Task: Open a blank sheet, save the file as Music.rtf and add heading 'Music',with the parapraph 'Music is a universal language that transcends boundaries and touches our souls. It has the power to evoke emotions, bring people together, and inspire creativity. From soothing melodies to energetic beats, music accompanies us through various moods and moments in life. It can express joy, sadness, love, and every human emotion in between. Whether listening, playing an instrument, or singing, music enriches our lives, providing solace, entertainment, and a means of self-expression. It is a timeless art form that connects us, unites cultures, and creates a soundtrack for our shared human experiences.' Apply Font Style in paragraph lexend and font size 14. Apply font style in  Heading 'Courier New' and font size 24 Change heading alignment to  Center and paragraph alignment to  Left
Action: Mouse moved to (230, 183)
Screenshot: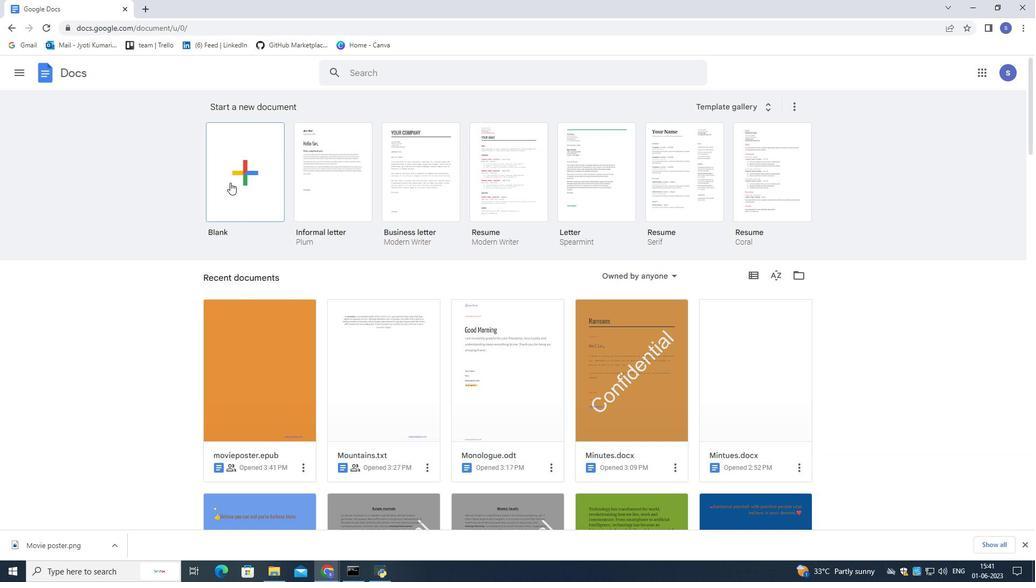 
Action: Mouse pressed left at (230, 183)
Screenshot: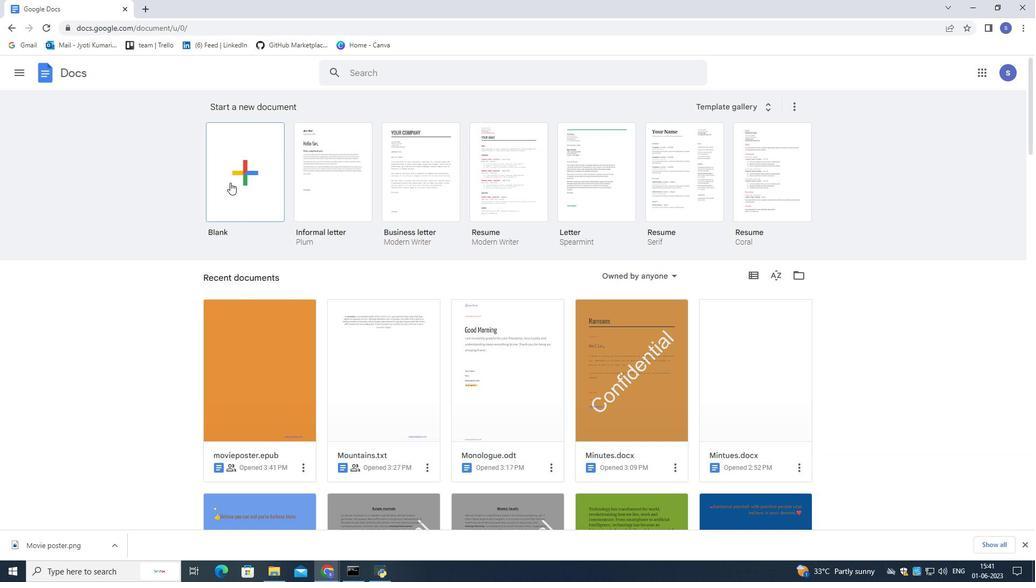 
Action: Mouse moved to (230, 183)
Screenshot: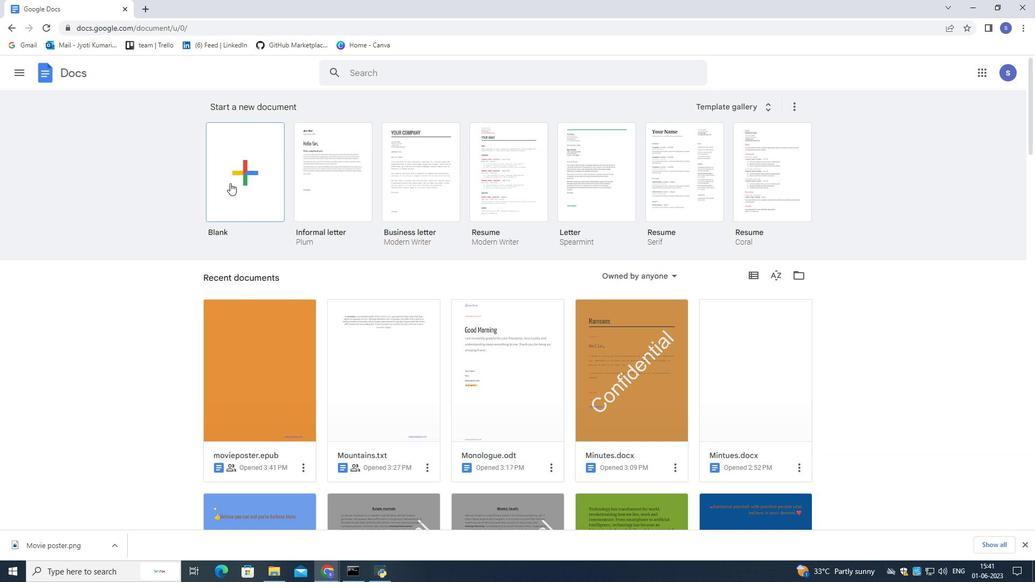 
Action: Mouse pressed left at (230, 183)
Screenshot: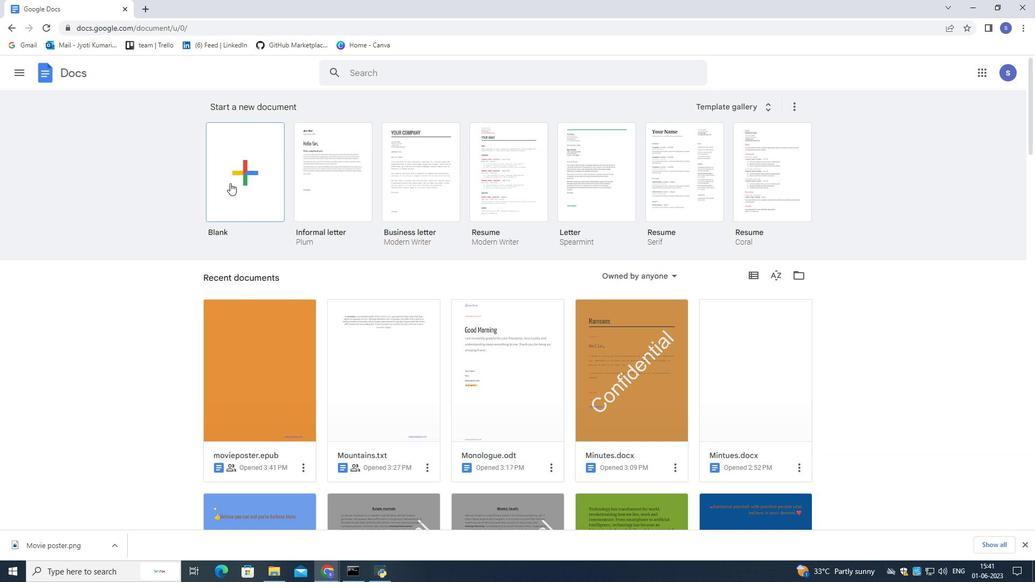 
Action: Mouse moved to (113, 69)
Screenshot: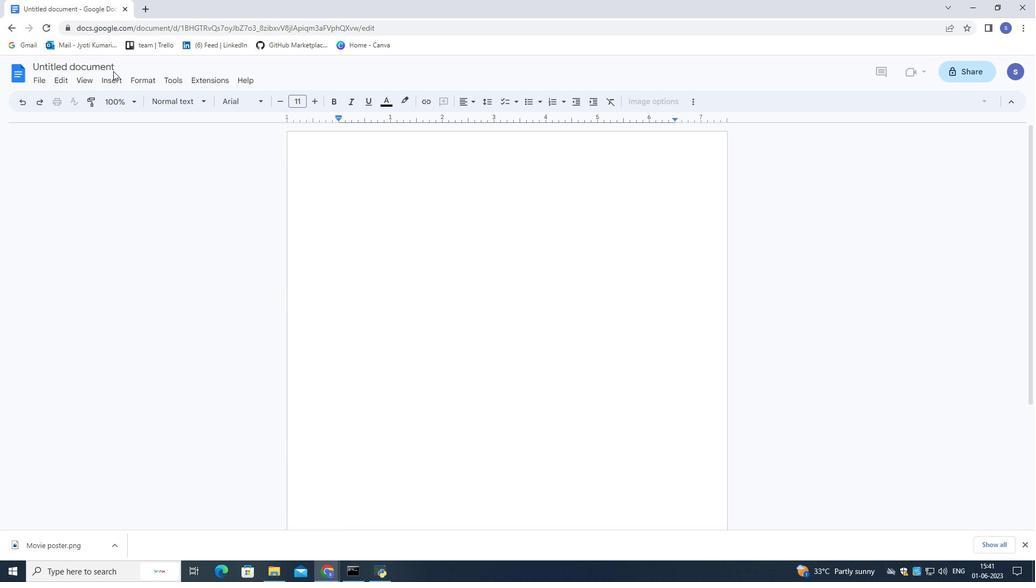 
Action: Mouse pressed left at (113, 69)
Screenshot: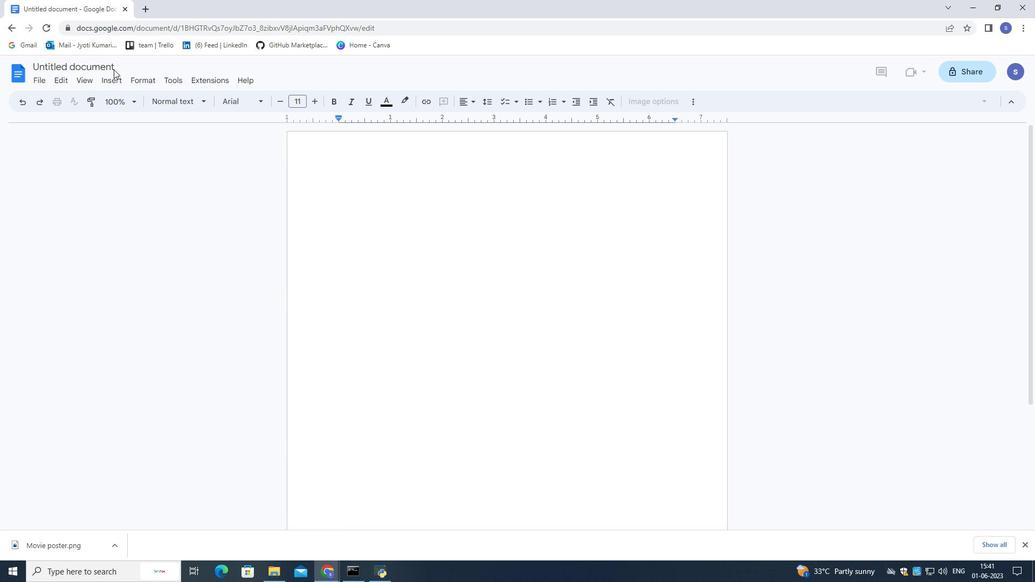 
Action: Mouse moved to (116, 66)
Screenshot: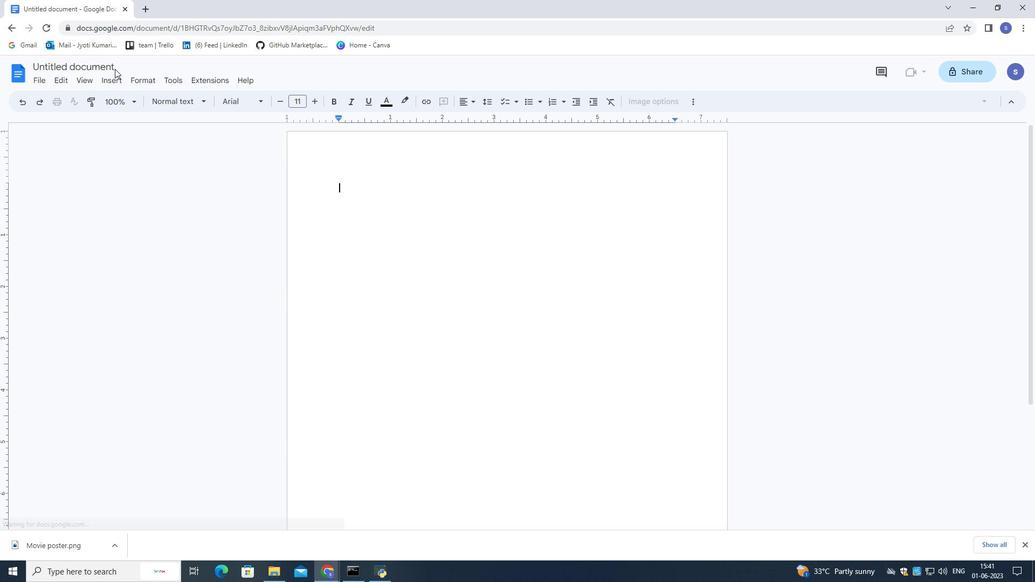 
Action: Mouse pressed left at (116, 66)
Screenshot: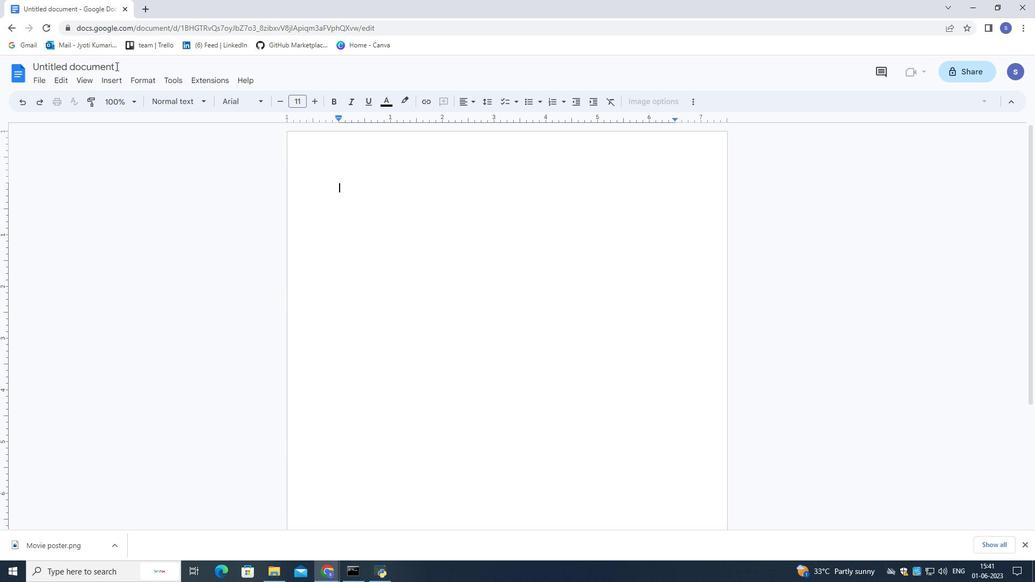 
Action: Mouse moved to (114, 63)
Screenshot: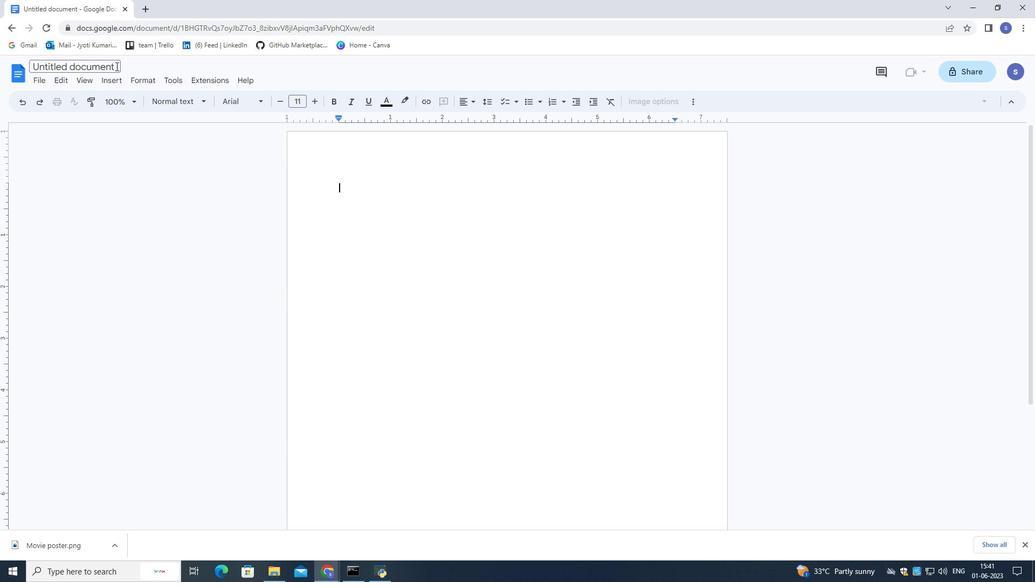 
Action: Mouse pressed left at (114, 63)
Screenshot: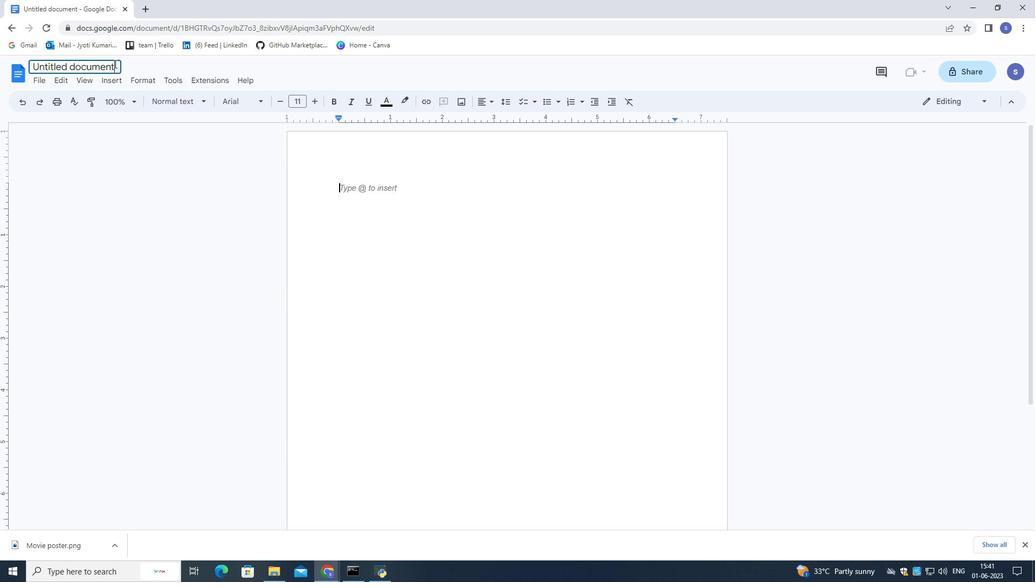 
Action: Mouse pressed left at (114, 63)
Screenshot: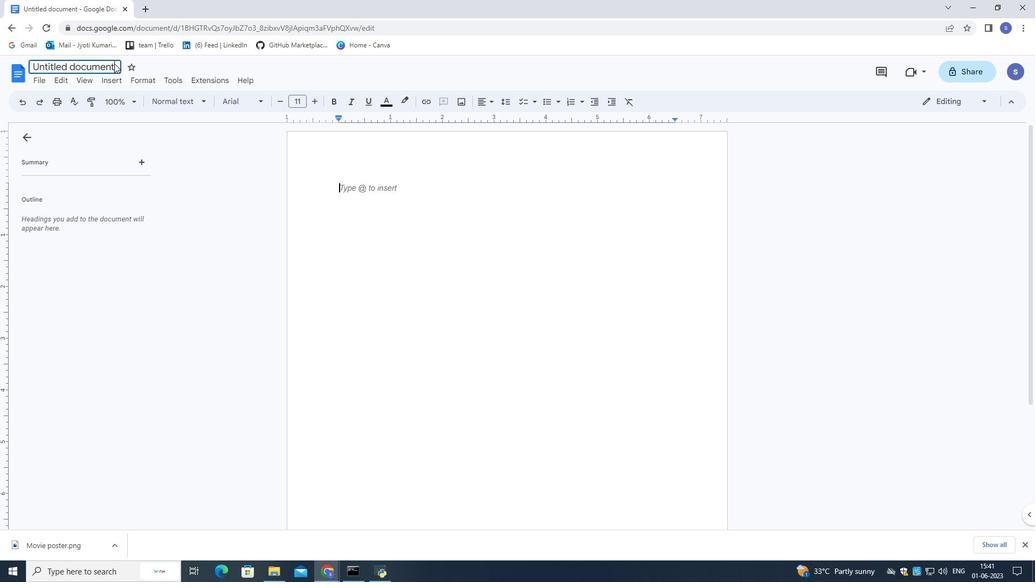 
Action: Mouse moved to (113, 63)
Screenshot: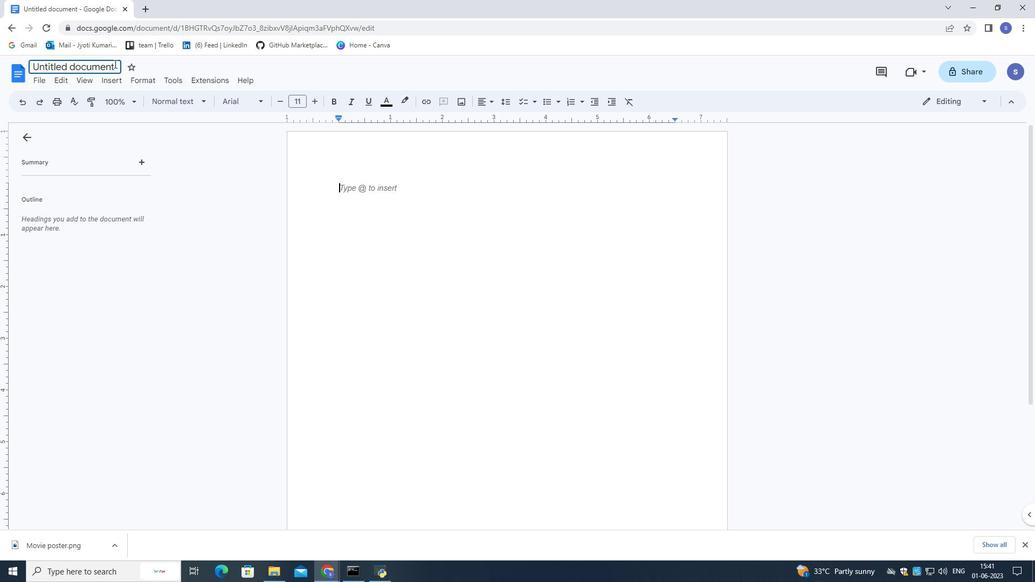 
Action: Mouse pressed left at (113, 63)
Screenshot: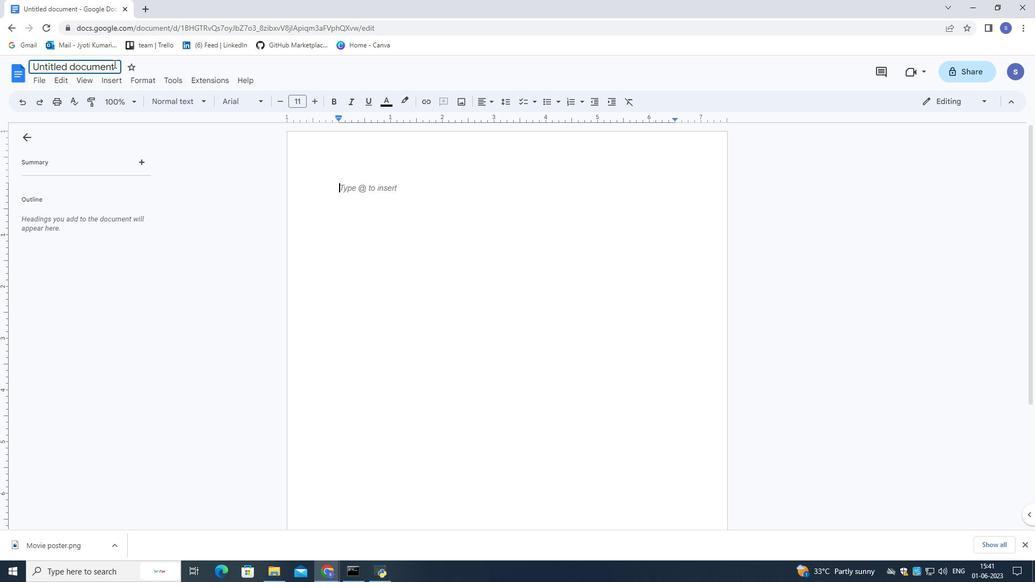 
Action: Mouse pressed left at (113, 63)
Screenshot: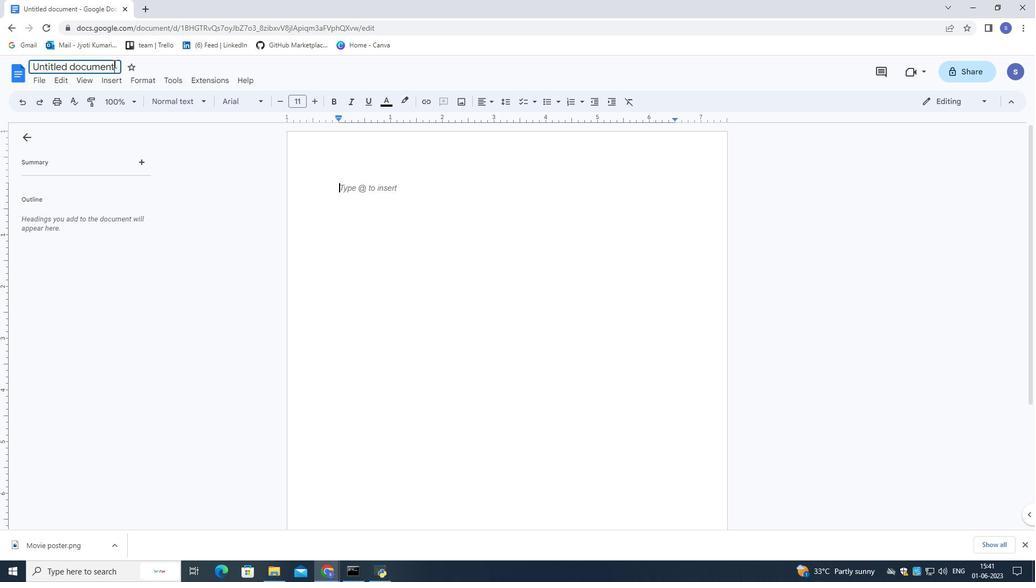 
Action: Mouse pressed left at (113, 63)
Screenshot: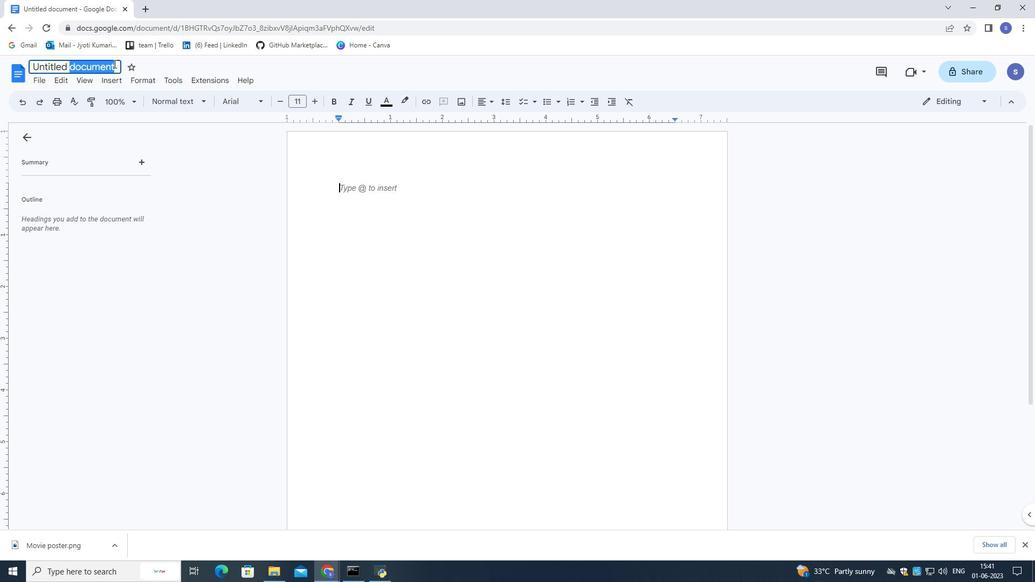 
Action: Mouse pressed left at (113, 63)
Screenshot: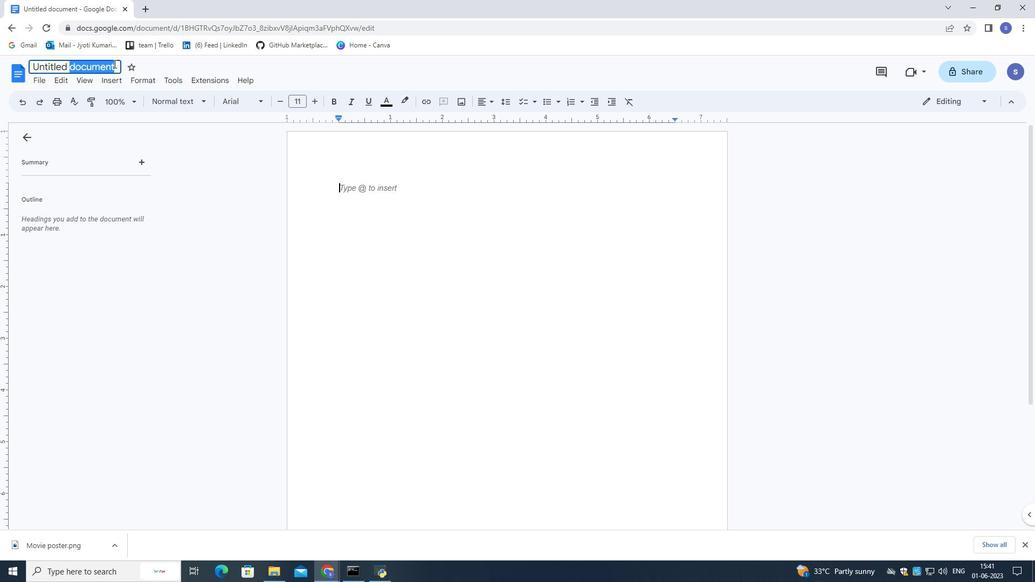 
Action: Mouse moved to (113, 65)
Screenshot: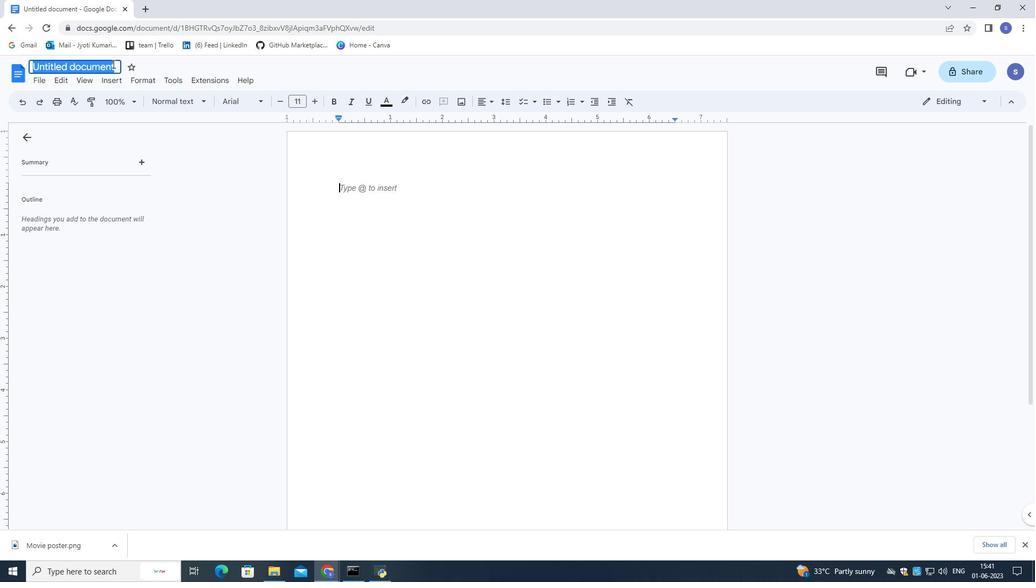
Action: Key pressed <Key.shift>Music.
Screenshot: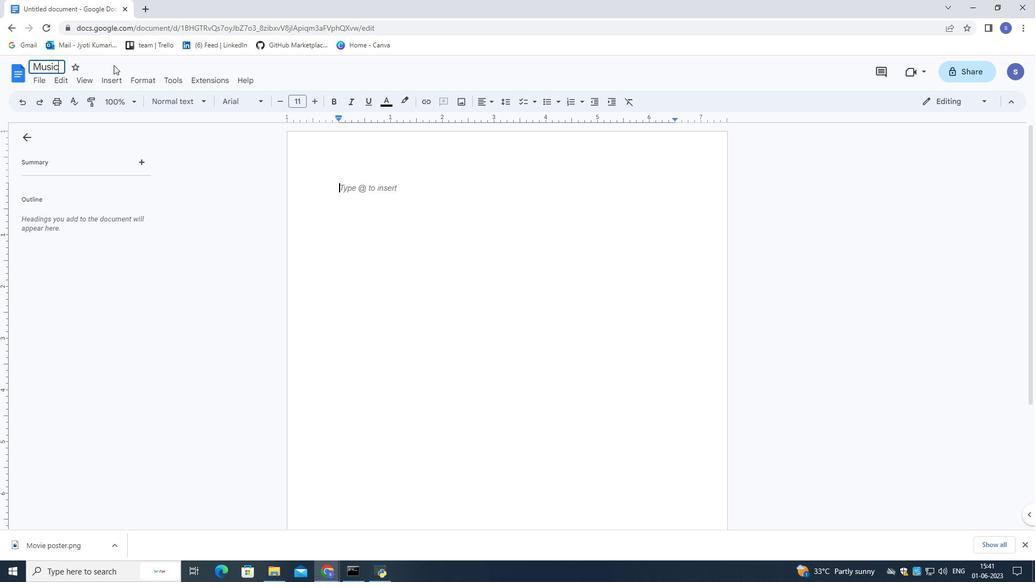 
Action: Mouse moved to (1018, 570)
Screenshot: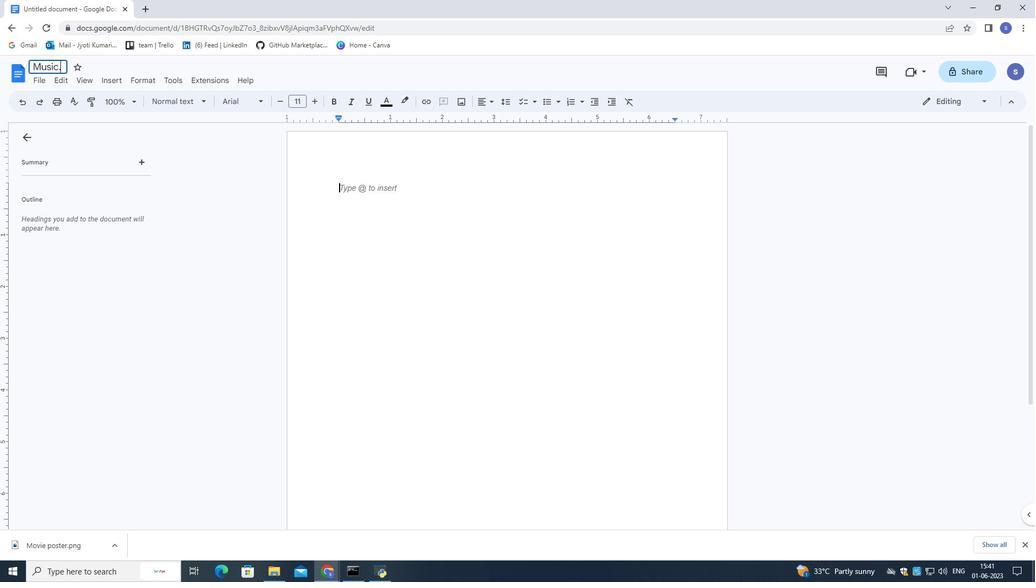 
Action: Key pressed rtf<Key.enter>
Screenshot: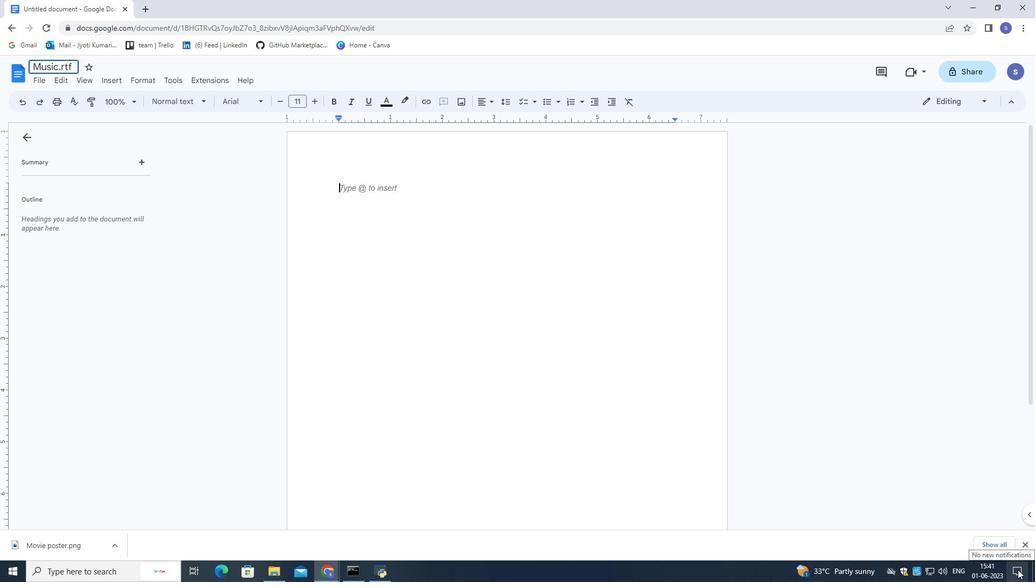 
Action: Mouse moved to (427, 227)
Screenshot: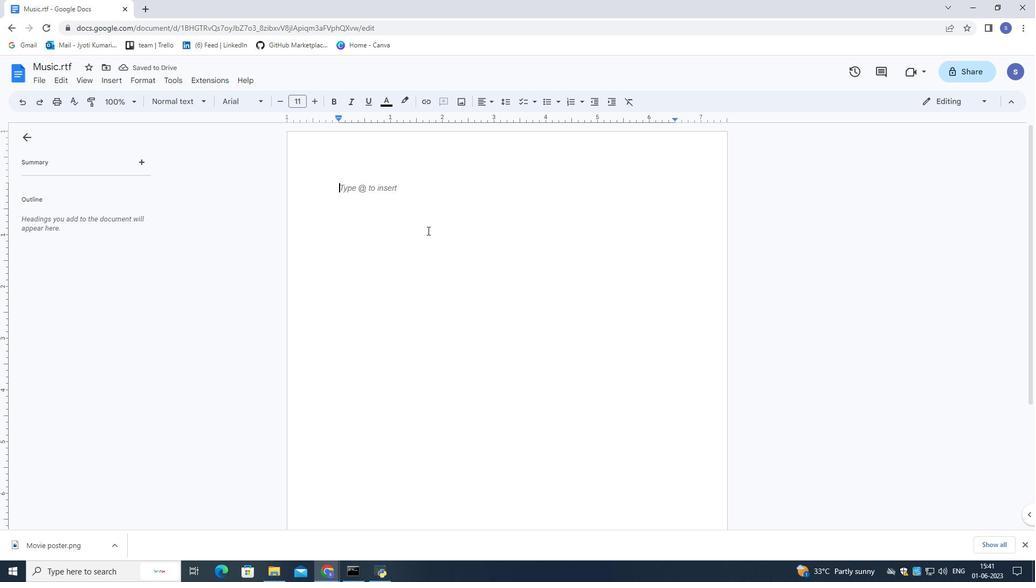 
Action: Mouse pressed left at (427, 227)
Screenshot: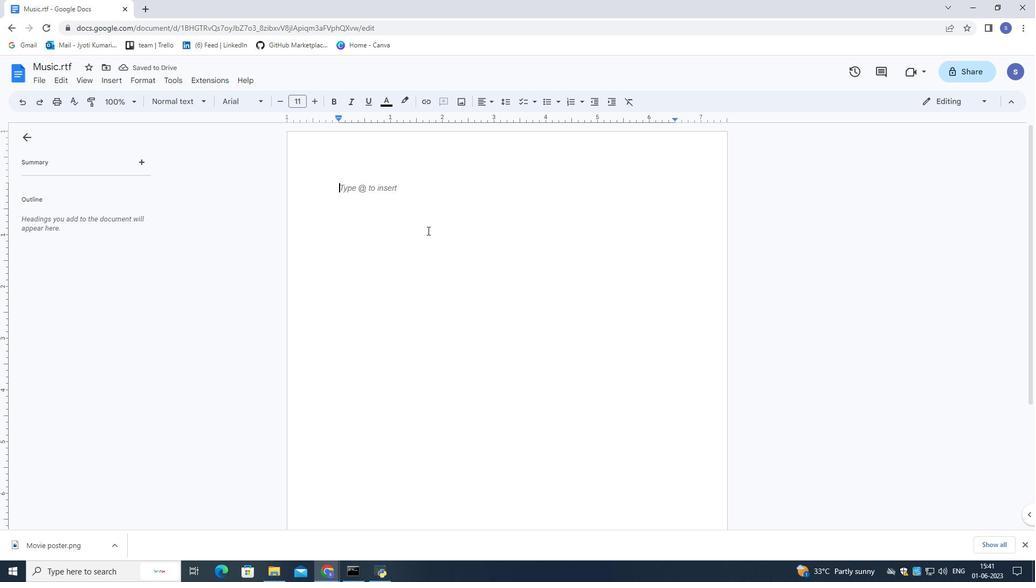 
Action: Mouse moved to (425, 229)
Screenshot: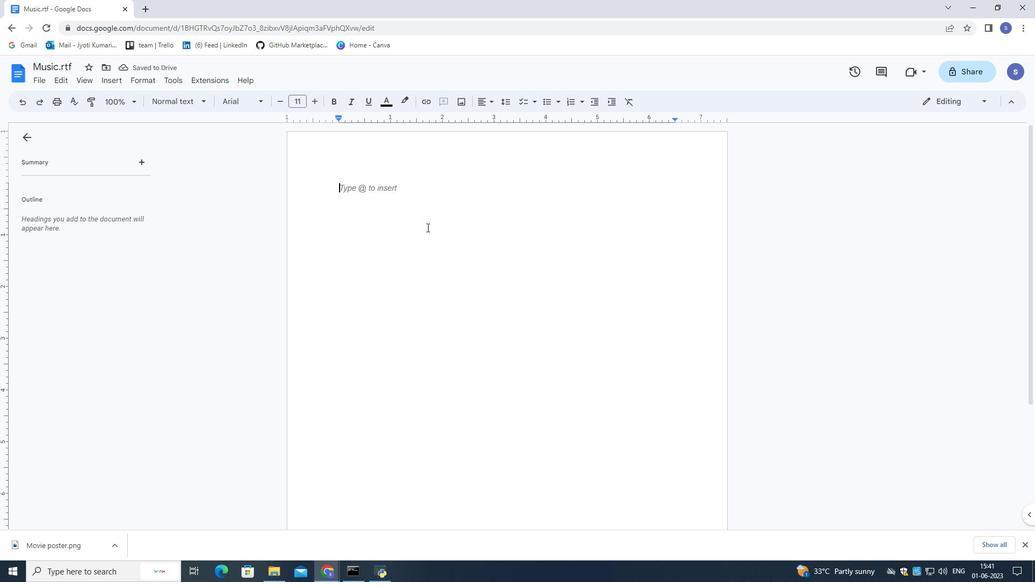 
Action: Key pressed <Key.shift>Music<Key.enter><Key.enter><Key.shift>Music<Key.space>is<Key.space>a<Key.space>
Screenshot: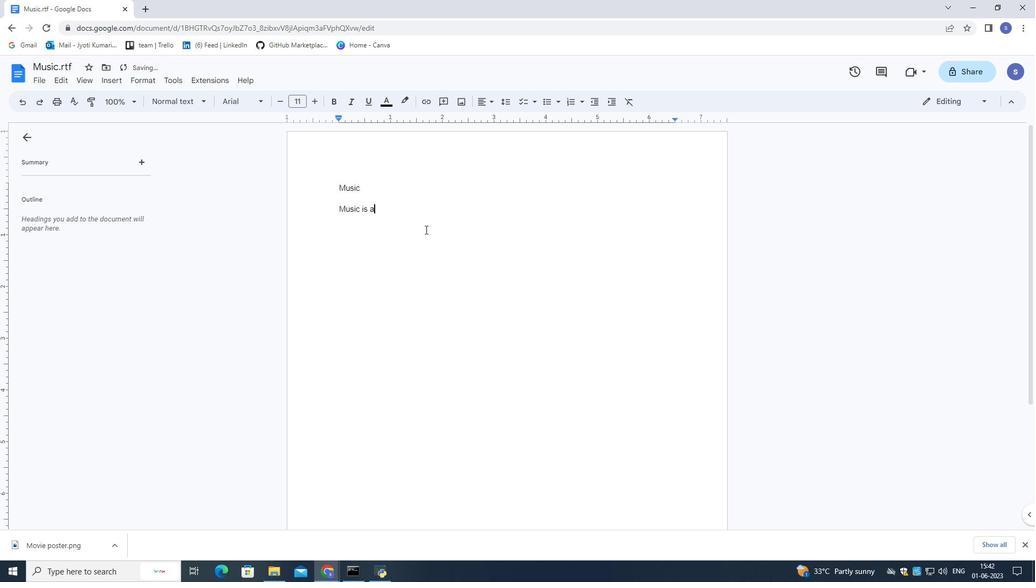 
Action: Mouse moved to (1035, 8)
Screenshot: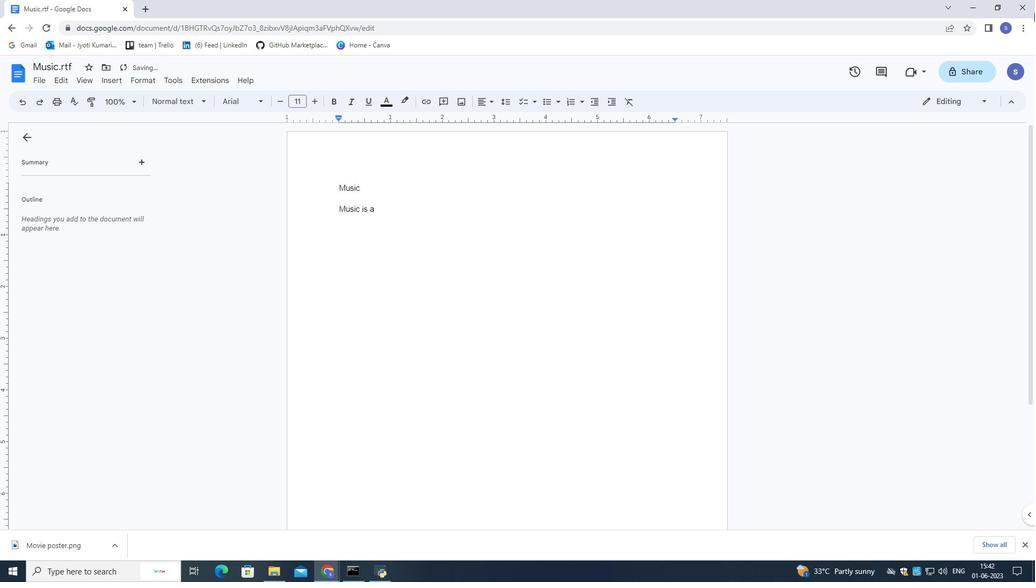 
Action: Key pressed universal<Key.space>lanhuage<Key.space>that<Key.space>transcends<Key.space>boundaries<Key.space>
Screenshot: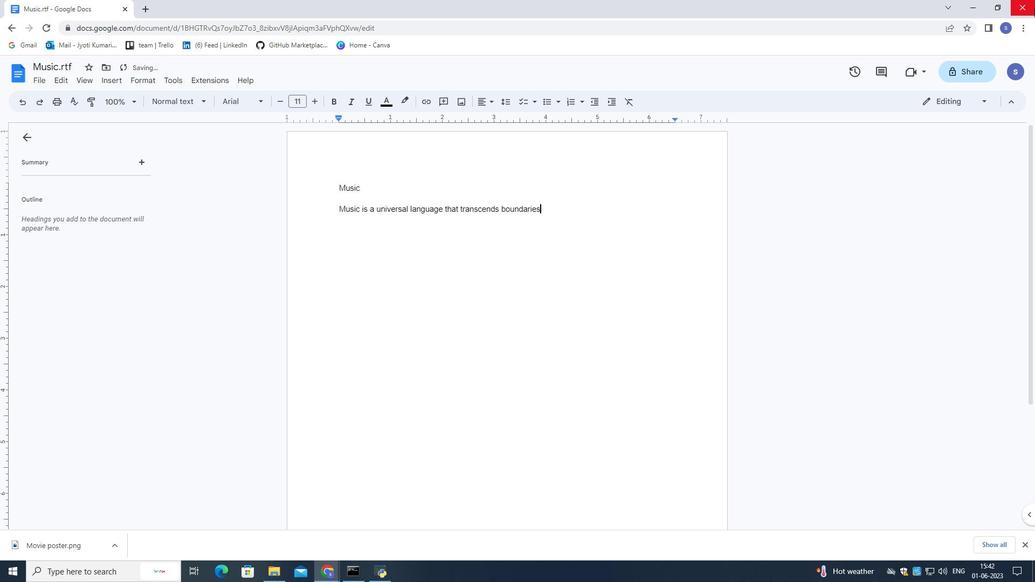 
Action: Mouse moved to (1035, 8)
Screenshot: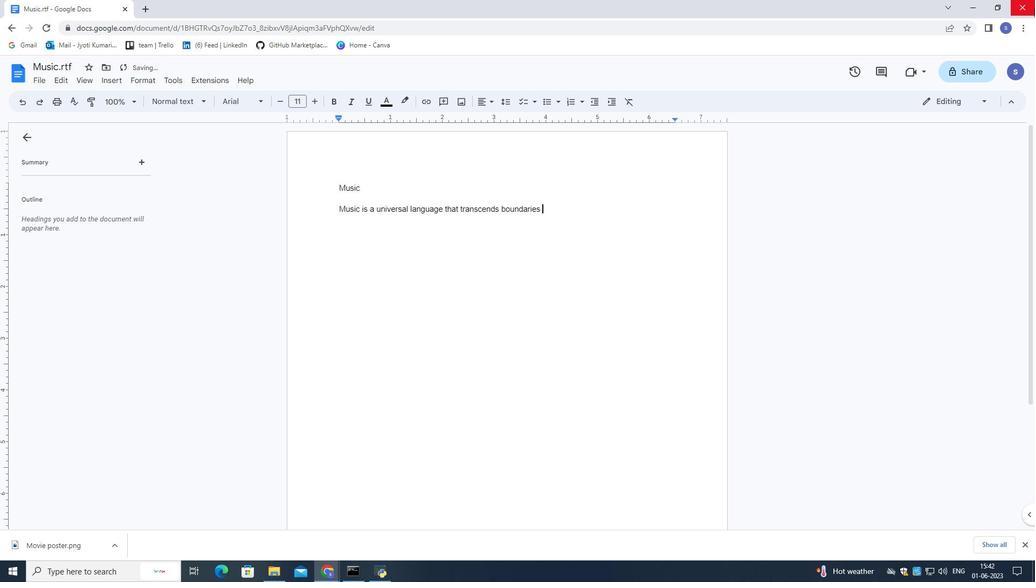 
Action: Key pressed and<Key.space>touches<Key.space>our<Key.space>souls.<Key.space><Key.shift>It<Key.space>has<Key.space>the<Key.space>power<Key.space>
Screenshot: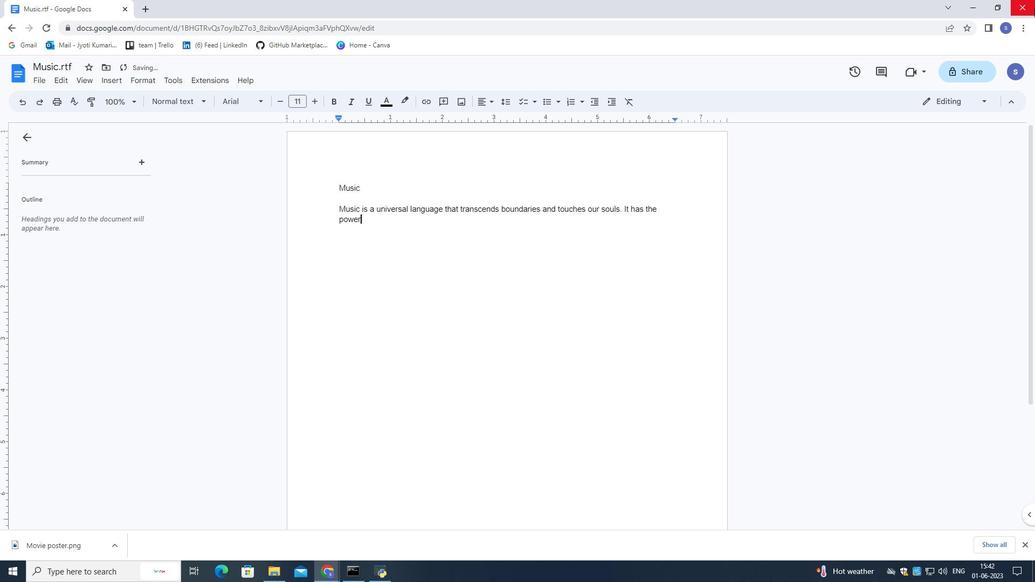 
Action: Mouse moved to (1035, 8)
Screenshot: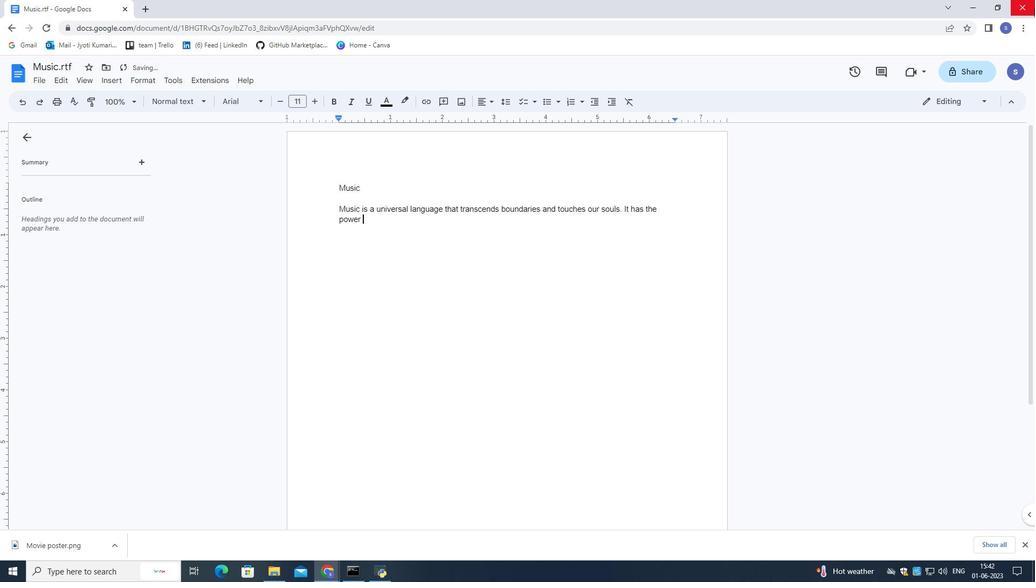 
Action: Key pressed t
Screenshot: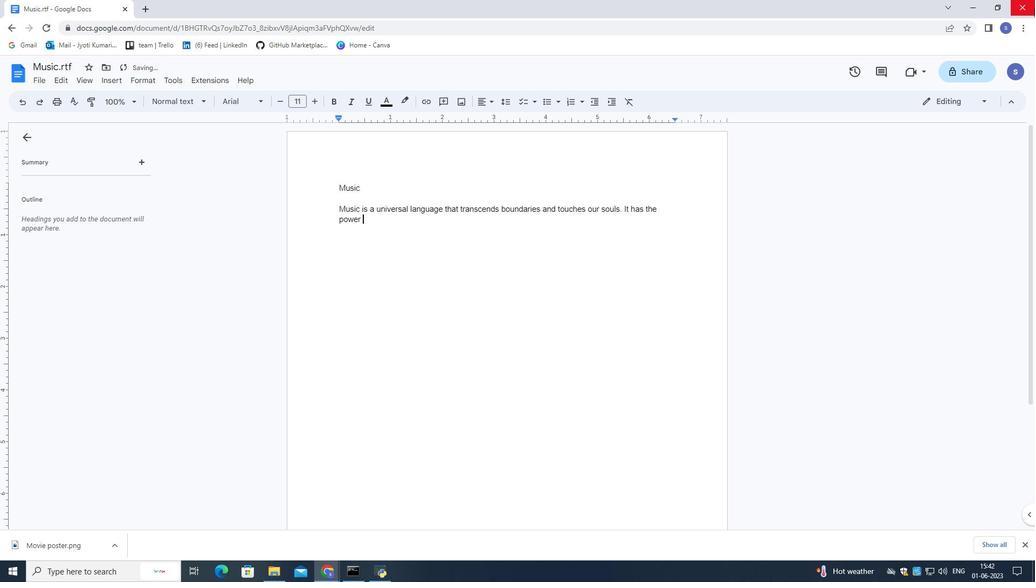 
Action: Mouse moved to (1035, 6)
Screenshot: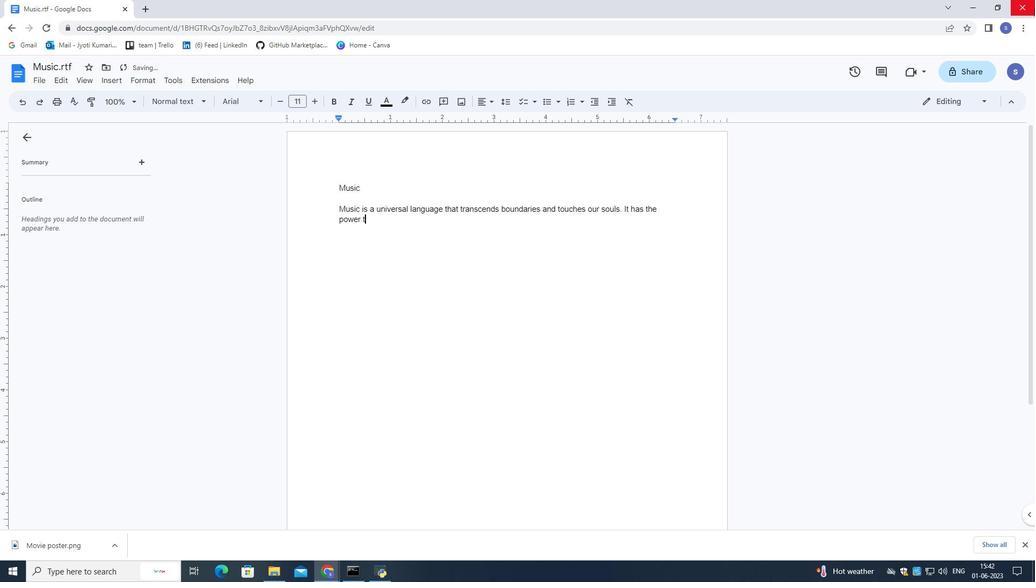 
Action: Key pressed o<Key.space>evoke<Key.space>emotional<Key.space>,<Key.space>brimh<Key.backspace><Key.backspace>ng<Key.space>
Screenshot: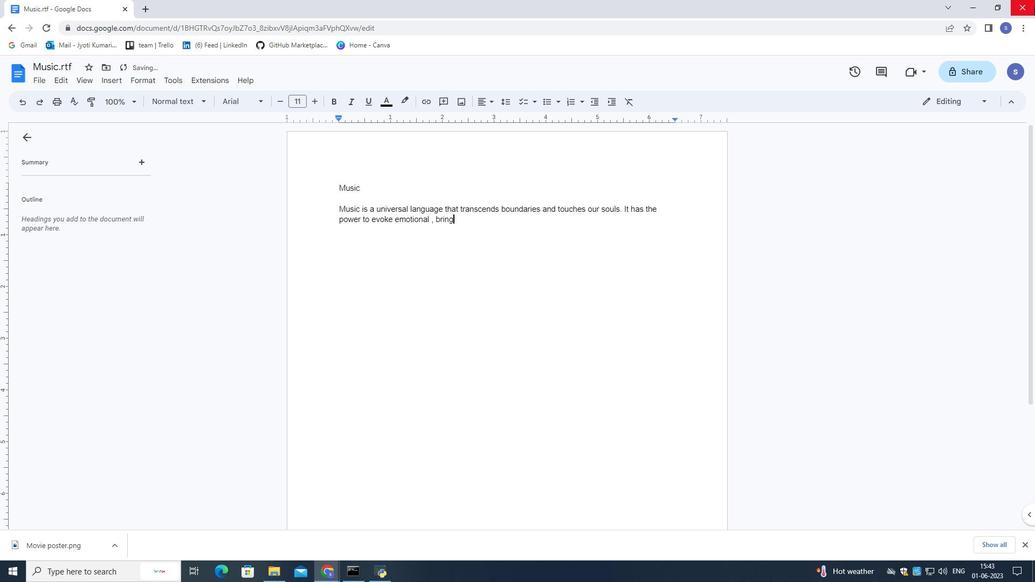 
Action: Mouse moved to (1035, 288)
Screenshot: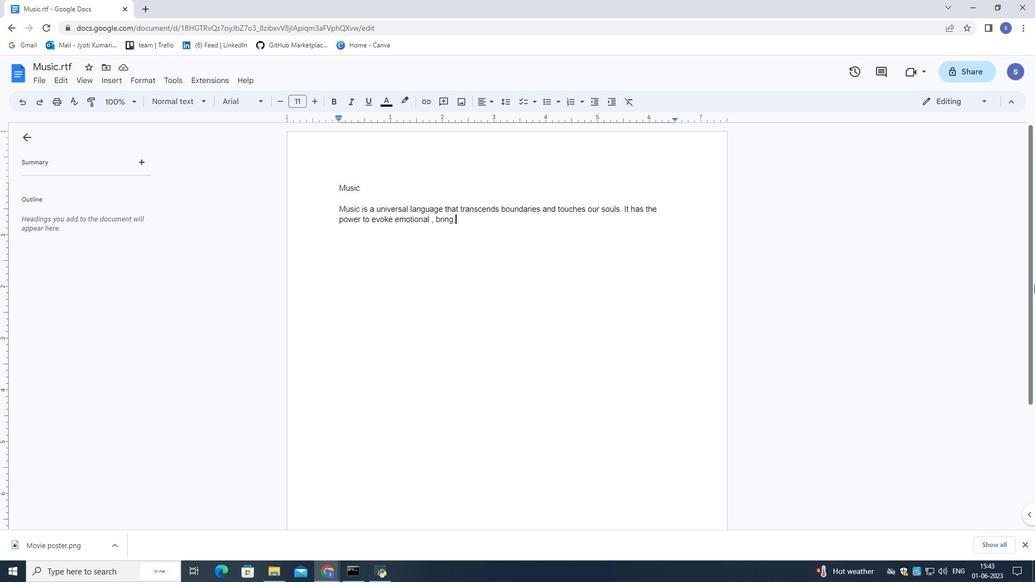 
Action: Key pressed people<Key.space>together
Screenshot: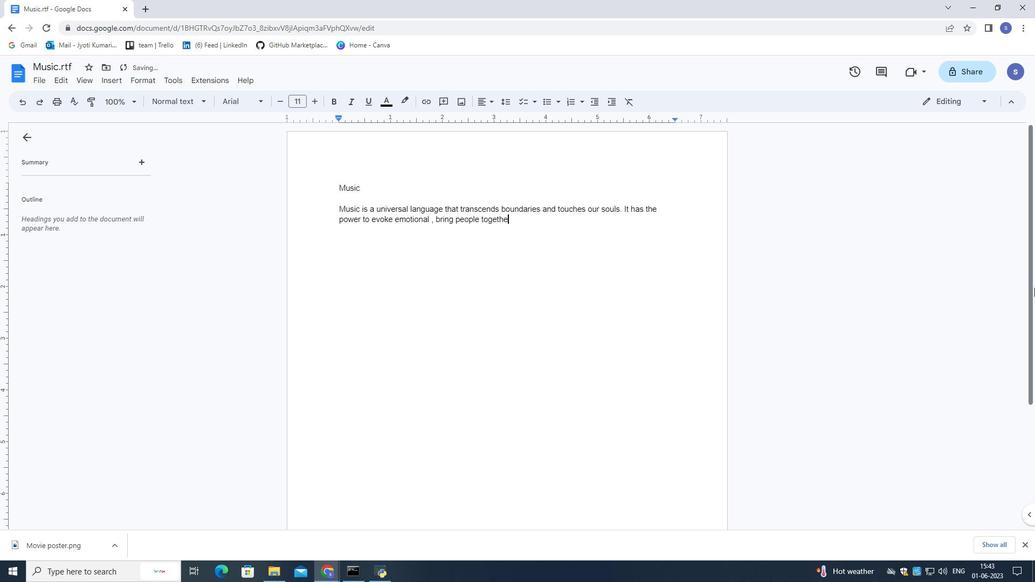
Action: Mouse moved to (1002, 578)
Screenshot: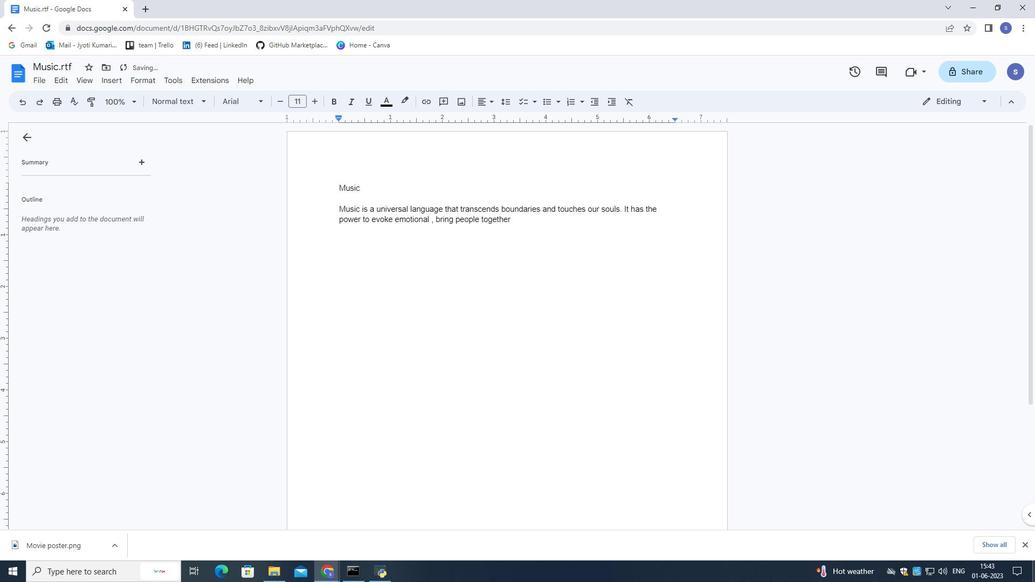 
Action: Key pressed ,<Key.space>and<Key.space>inspire<Key.space>creativity.<Key.space>from<Key.space>soothing<Key.space>melodies<Key.space>to<Key.space>energetic<Key.space>beats,<Key.space>music<Key.space>accompanies<Key.space>us<Key.space>through<Key.space>various<Key.space>moods<Key.space>and<Key.space>moments<Key.space>in<Key.space>life.<Key.space><Key.shift>it<Key.space>can<Key.space>express<Key.space>joy,<Key.space>sadness<Key.space>,<Key.space>love,<Key.space>and<Key.space>energy<Key.space>human<Key.space>emotion<Key.space>in<Key.space>between<Key.space>whether<Key.space>listening.<Key.space>playing<Key.space>an<Key.space>
Screenshot: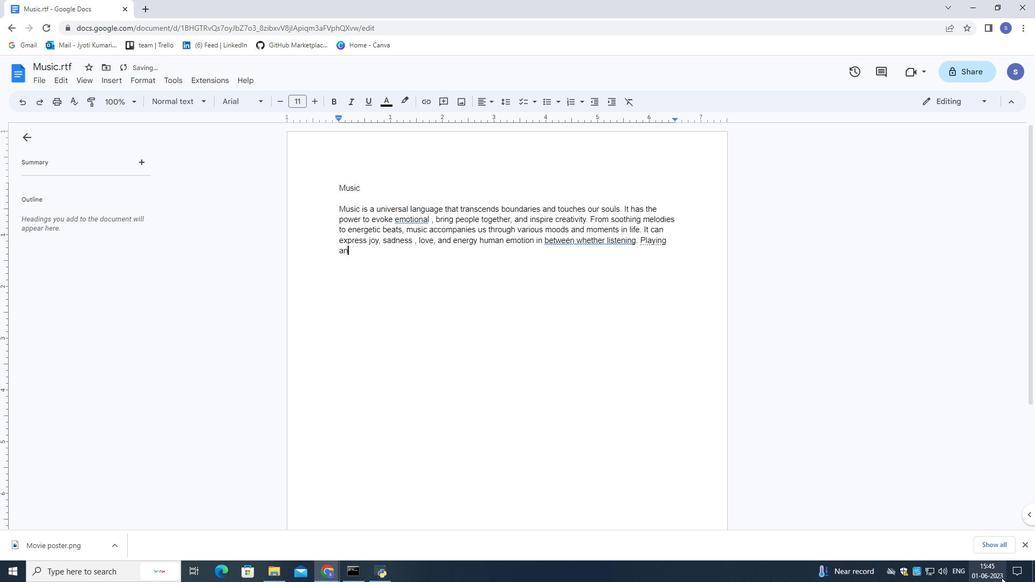 
Action: Mouse moved to (959, 564)
Screenshot: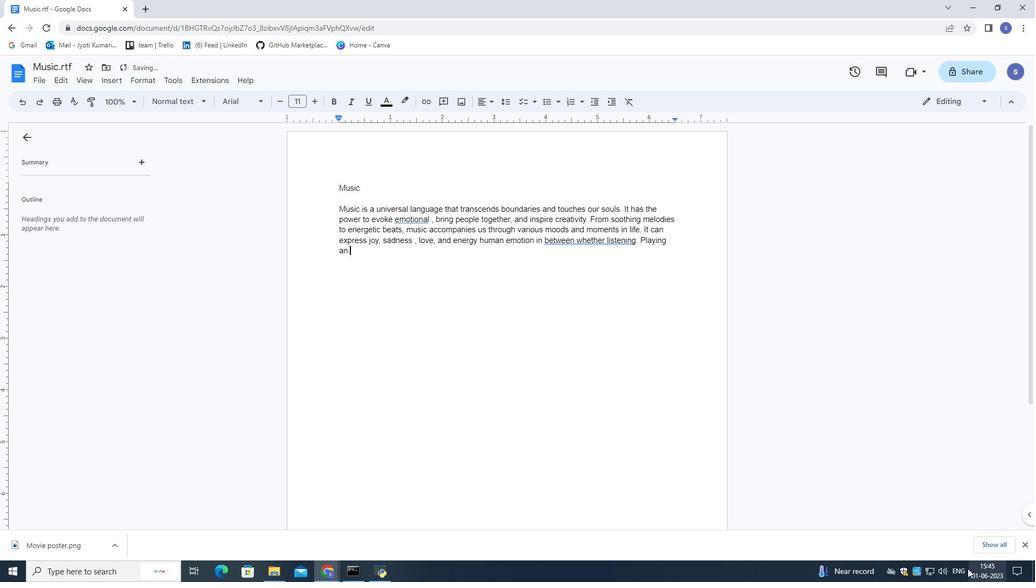 
Action: Key pressed i
Screenshot: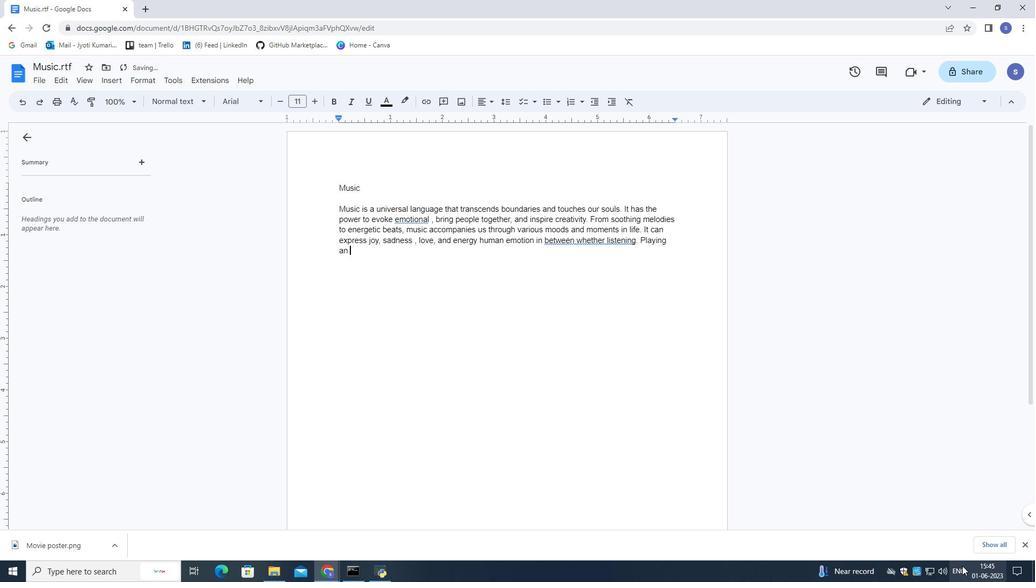 
Action: Mouse moved to (955, 563)
Screenshot: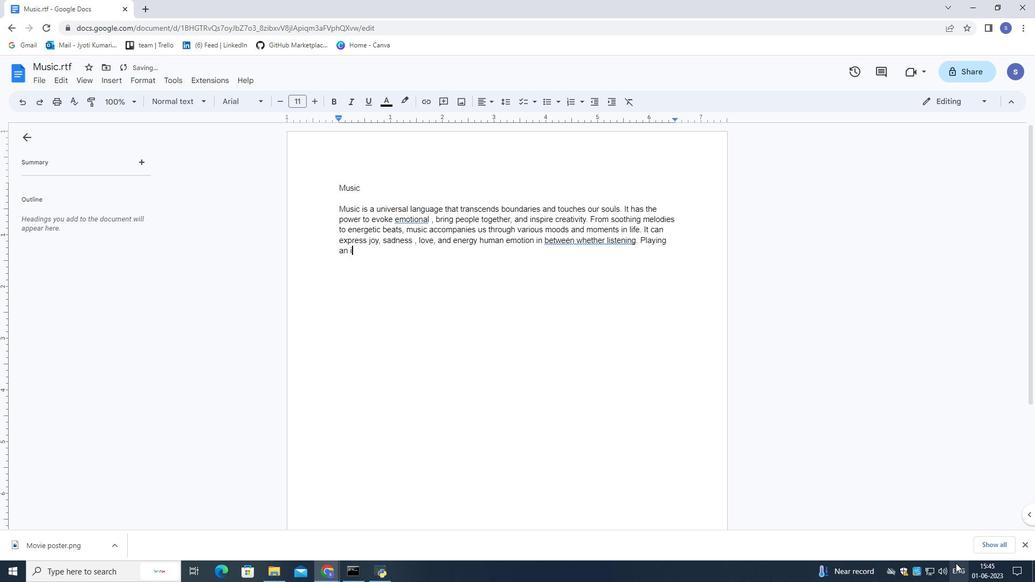 
Action: Key pressed nstrument,or<Key.space>simh<Key.backspace><Key.backspace>nging<Key.space>,<Key.space>music<Key.space>enriches<Key.space>our<Key.space>lives,<Key.space>providing<Key.space>solace,<Key.space>entertainment<Key.space>m<Key.backspace>,<Key.space>and<Key.space>a<Key.space>means<Key.space>of<Key.space>self-<Key.space>expression<Key.space>.<Key.space><Key.shift>It<Key.space>is<Key.space>a<Key.space>timeless<Key.space>art<Key.space>form<Key.space>that<Key.space>connects<Key.space>us,<Key.space>unites<Key.space>cultures,<Key.space>and<Key.space>createsv<Key.backspace><Key.space>a<Key.space>soundtrack<Key.space>for<Key.space>our<Key.space>shared<Key.space>human<Key.space>experiences.
Screenshot: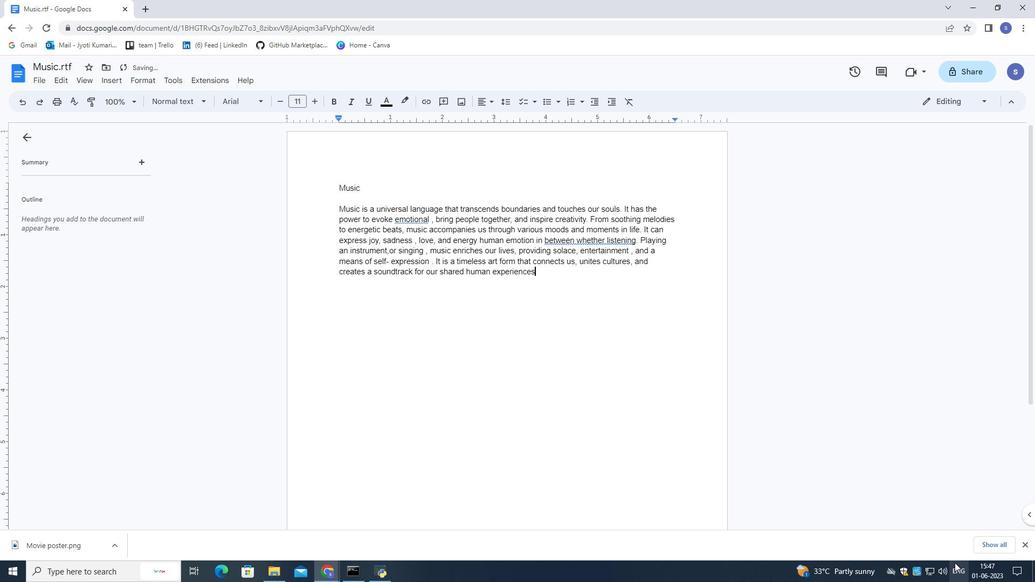 
Action: Mouse moved to (544, 270)
Screenshot: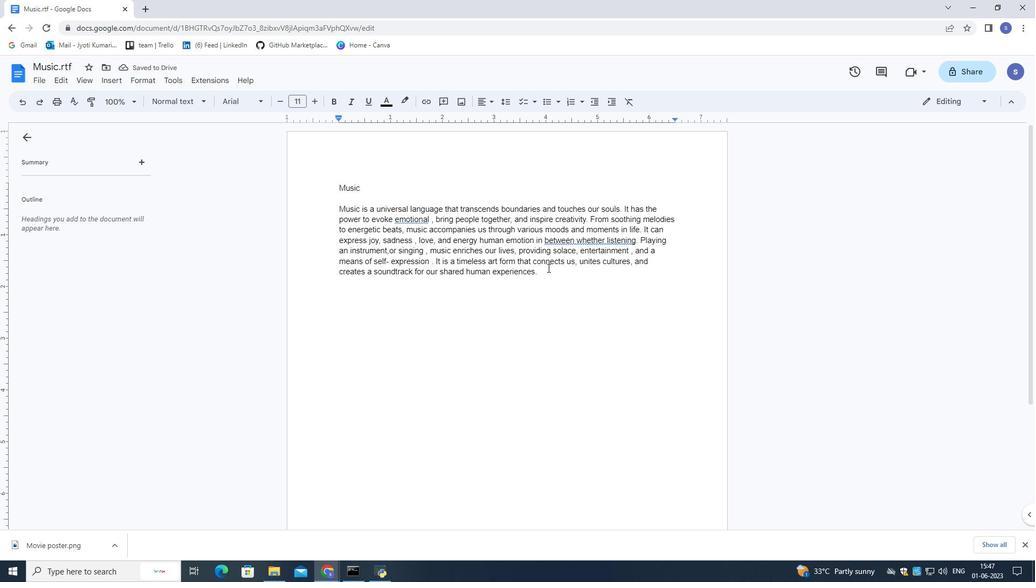 
Action: Mouse pressed left at (544, 270)
Screenshot: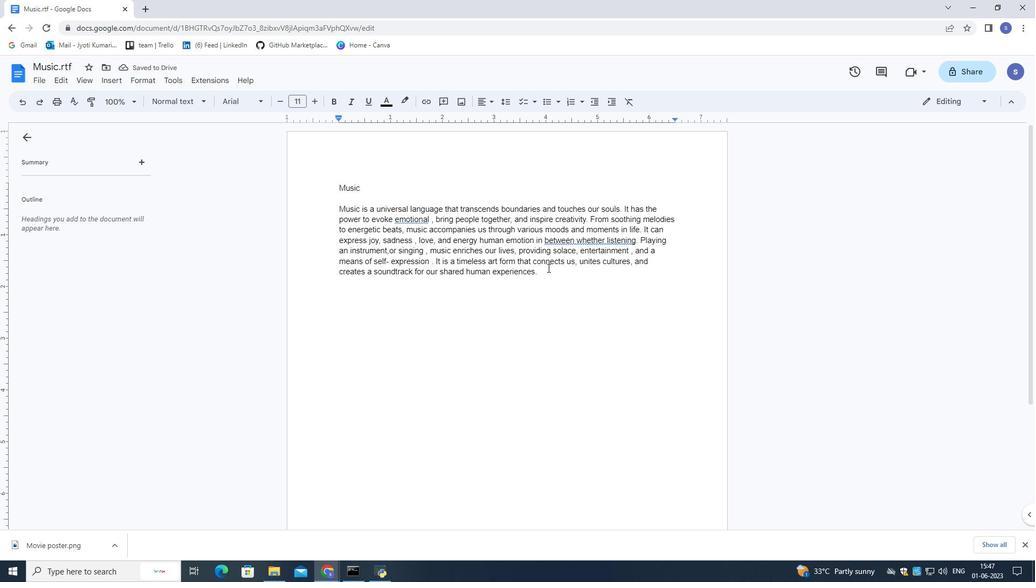 
Action: Mouse moved to (567, 239)
Screenshot: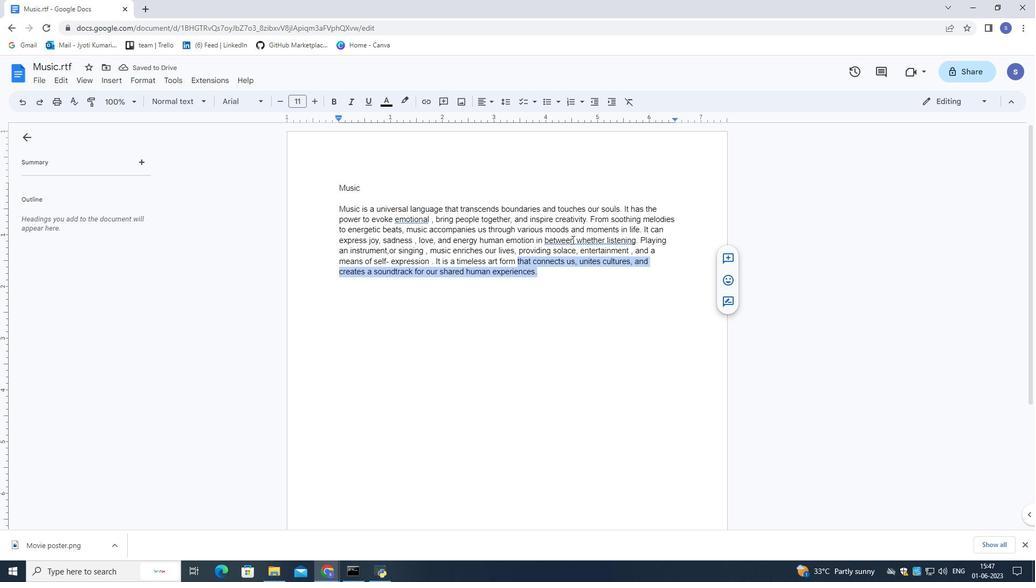 
Action: Mouse pressed left at (567, 239)
Screenshot: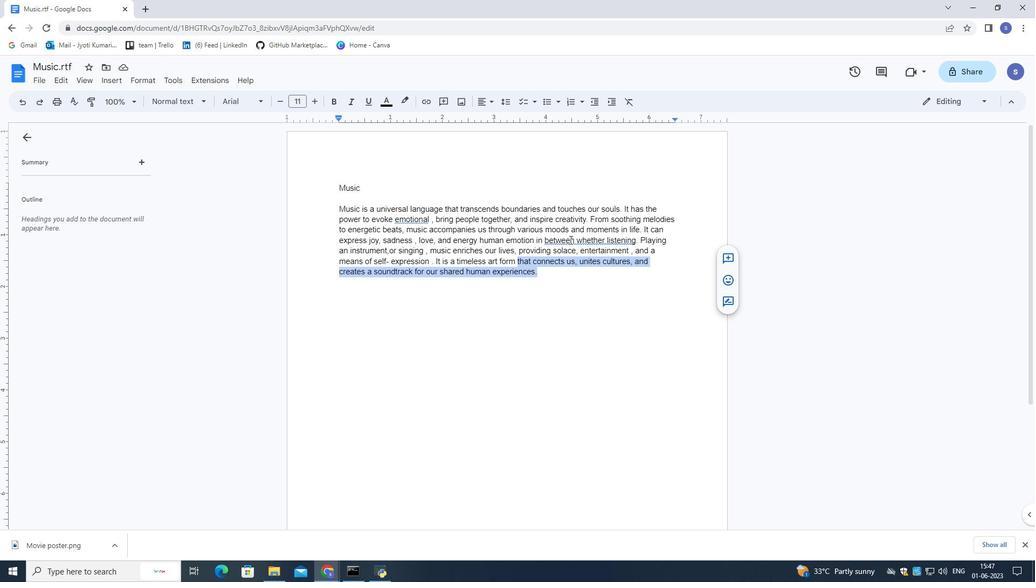 
Action: Mouse moved to (587, 270)
Screenshot: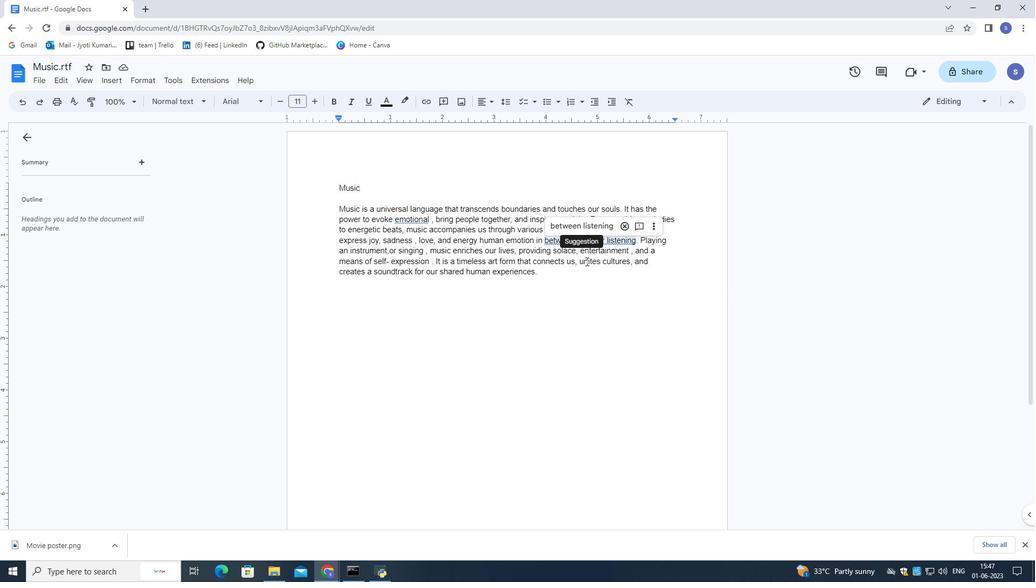 
Action: Mouse pressed left at (587, 270)
Screenshot: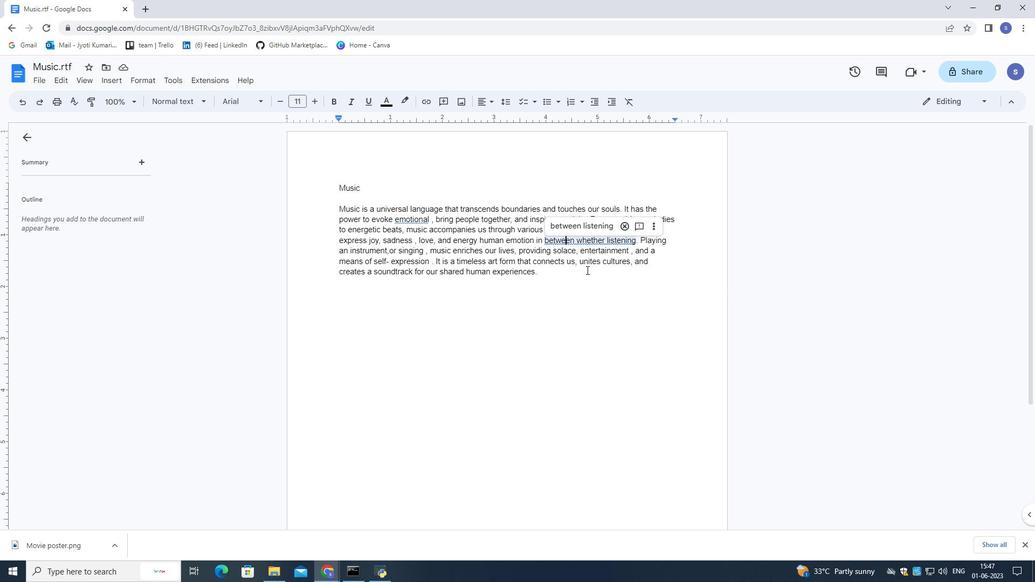 
Action: Mouse moved to (549, 275)
Screenshot: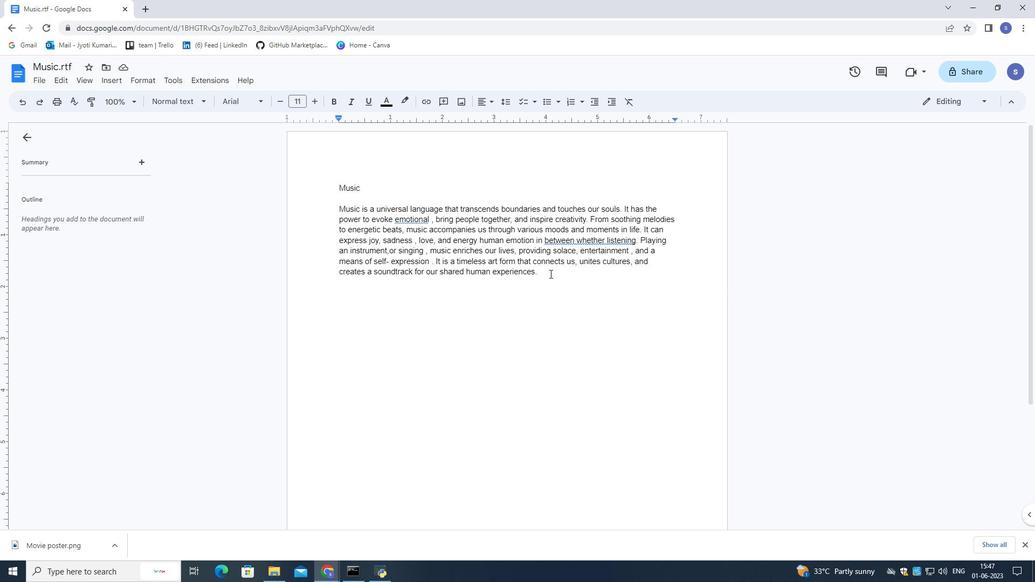 
Action: Mouse pressed left at (549, 275)
Screenshot: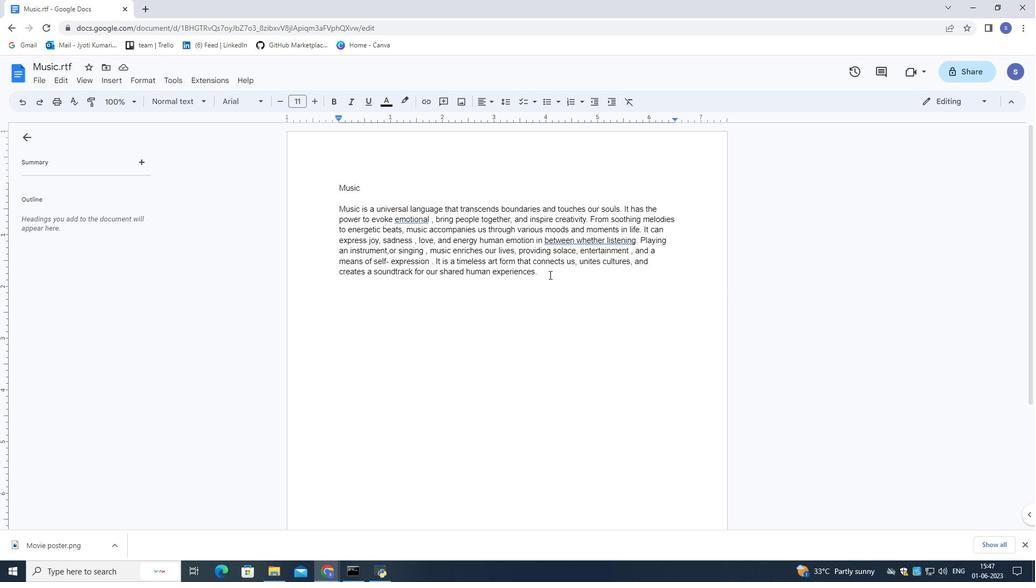 
Action: Mouse moved to (421, 222)
Screenshot: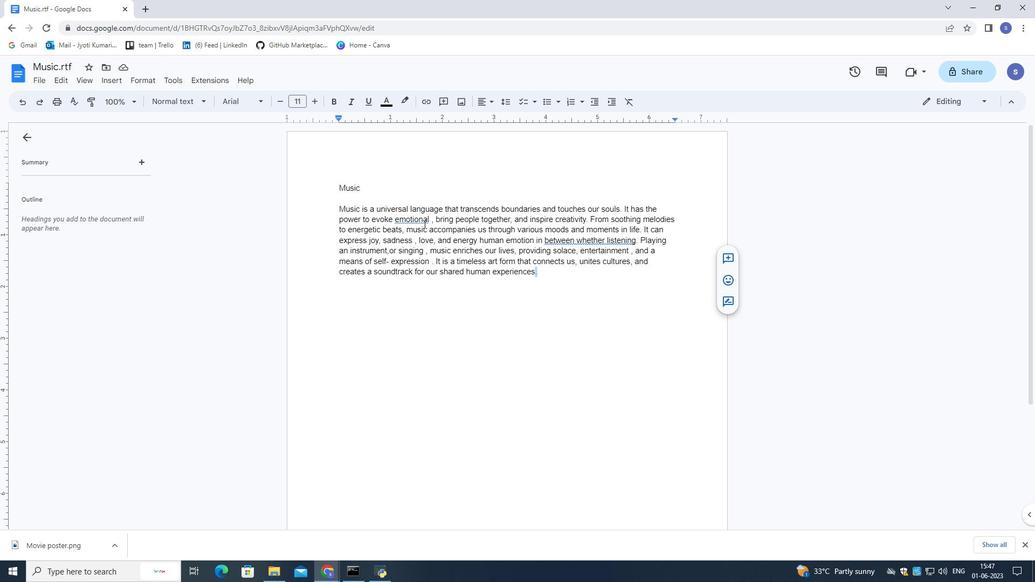 
Action: Mouse pressed left at (421, 222)
Screenshot: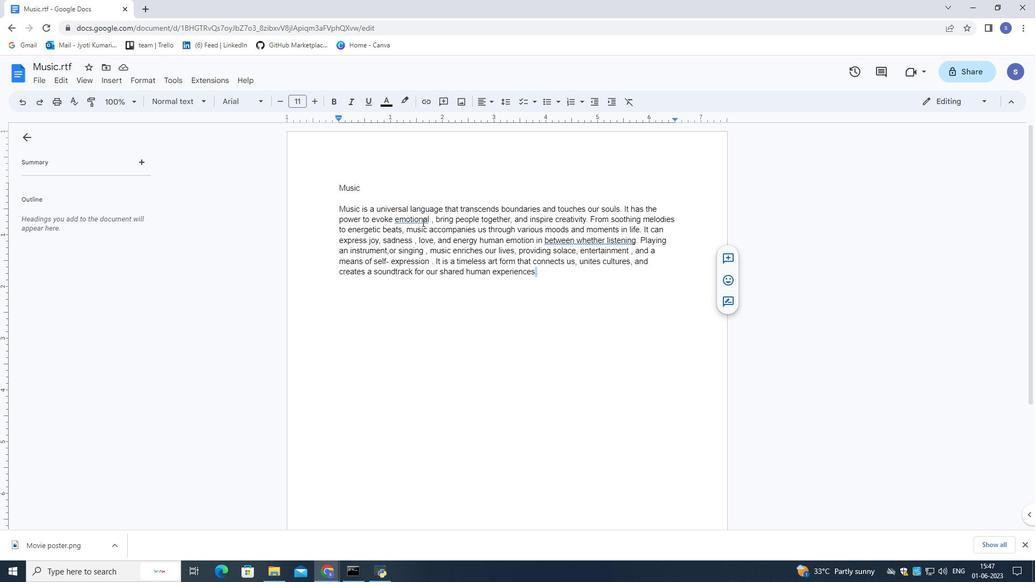
Action: Mouse moved to (424, 199)
Screenshot: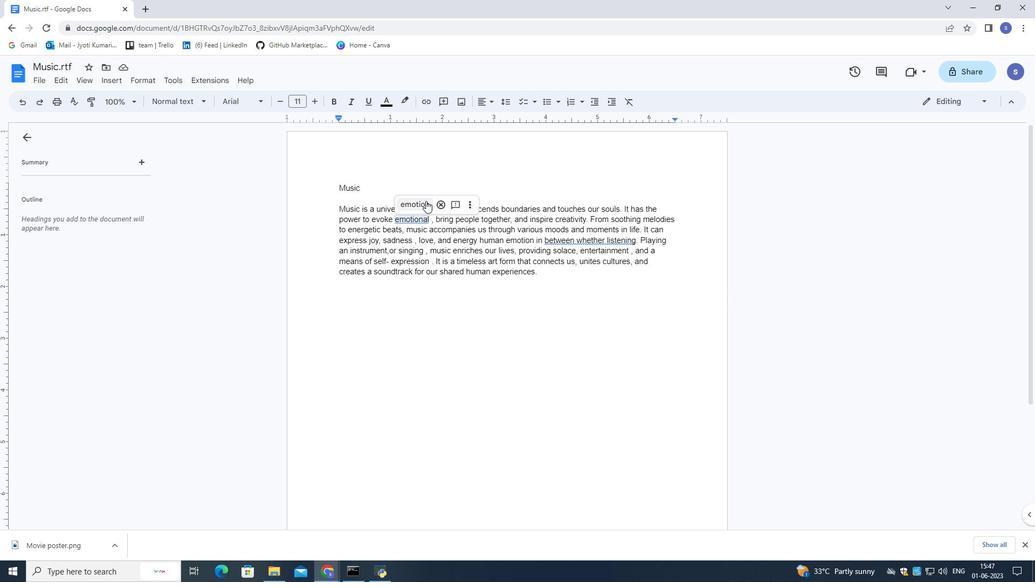 
Action: Mouse pressed left at (424, 199)
Screenshot: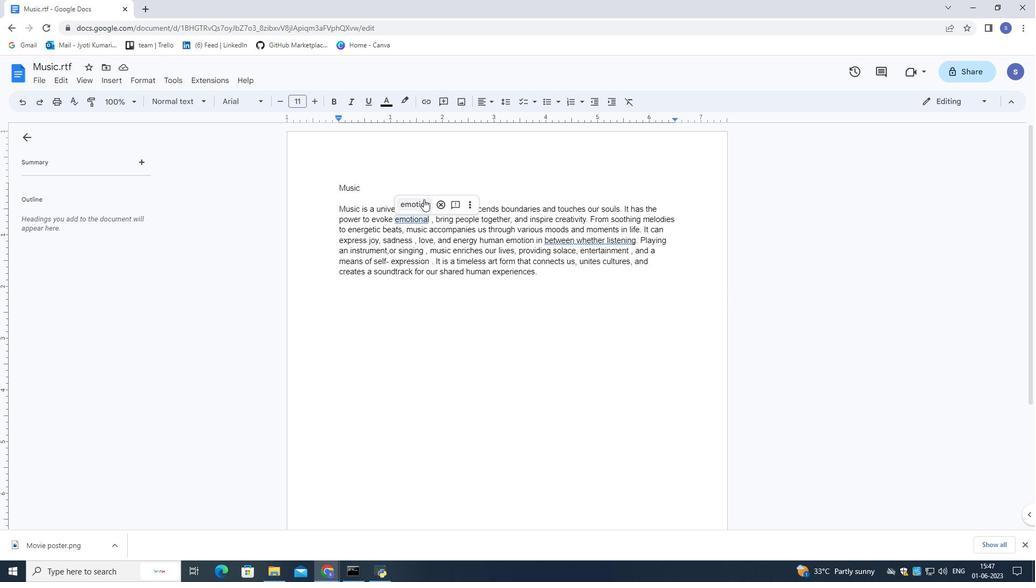 
Action: Mouse moved to (540, 275)
Screenshot: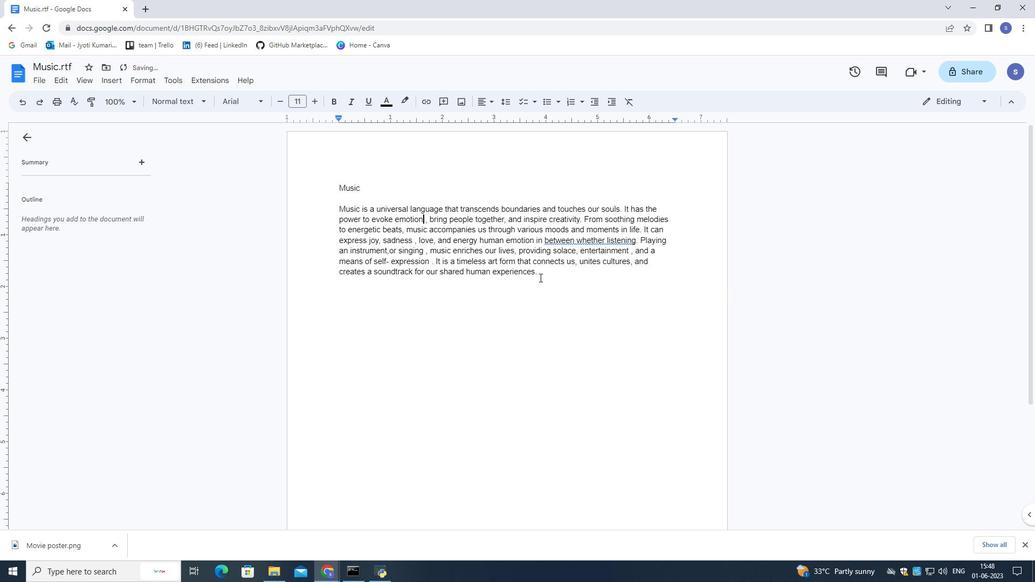 
Action: Mouse pressed left at (540, 275)
Screenshot: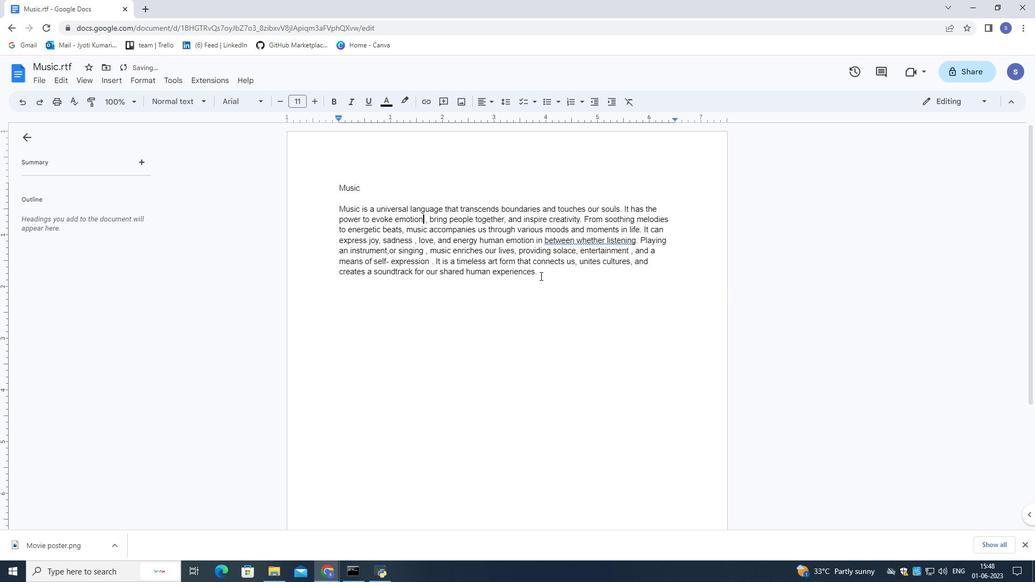 
Action: Mouse moved to (256, 104)
Screenshot: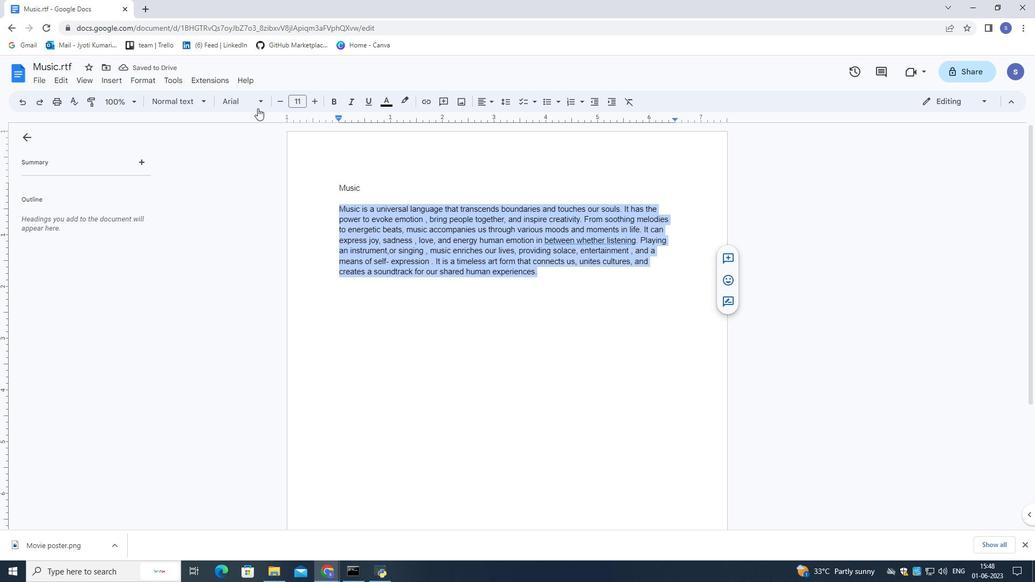 
Action: Mouse pressed left at (256, 104)
Screenshot: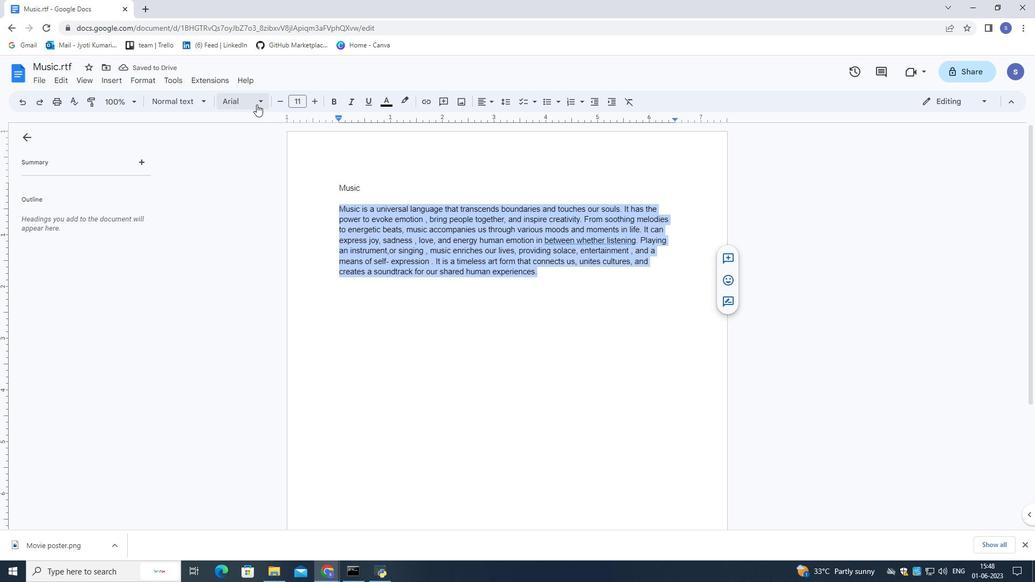 
Action: Mouse moved to (292, 123)
Screenshot: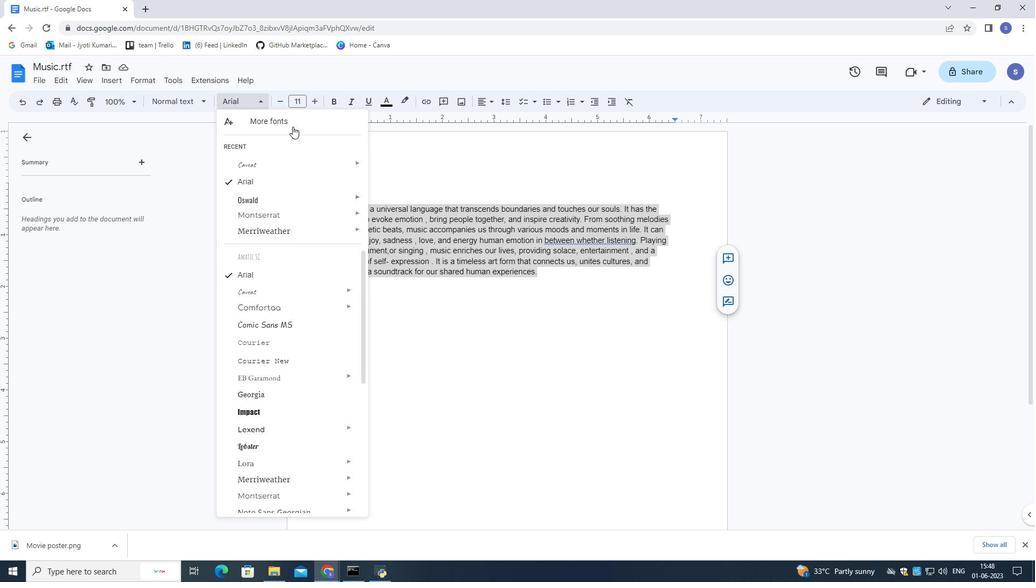 
Action: Mouse pressed left at (292, 123)
Screenshot: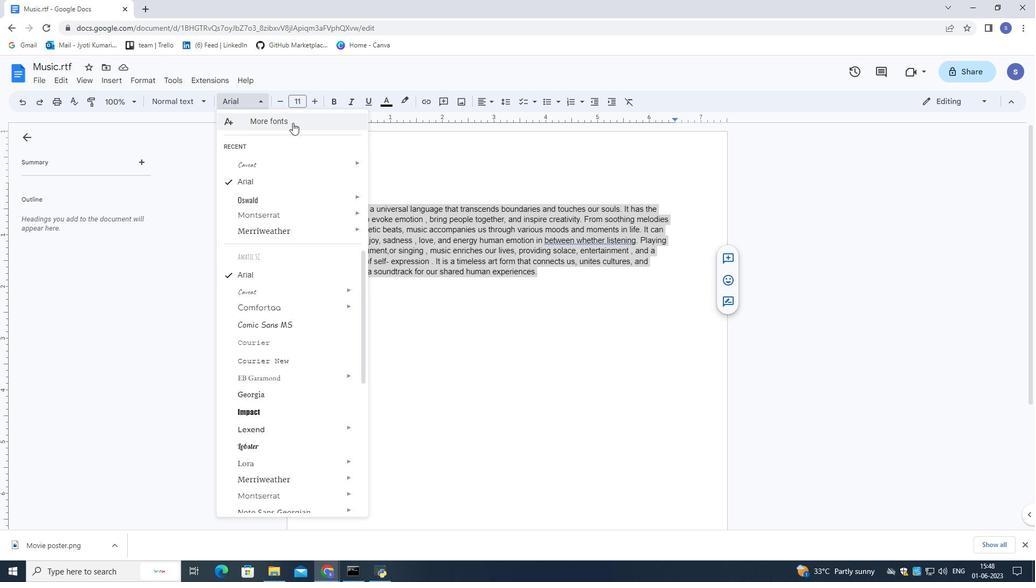 
Action: Mouse moved to (351, 166)
Screenshot: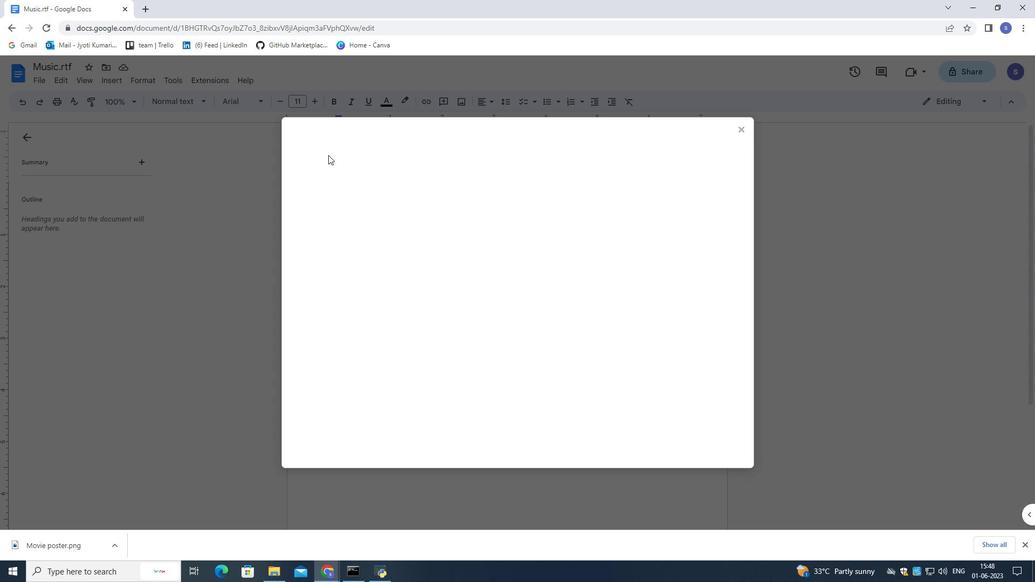 
Action: Mouse pressed left at (351, 166)
Screenshot: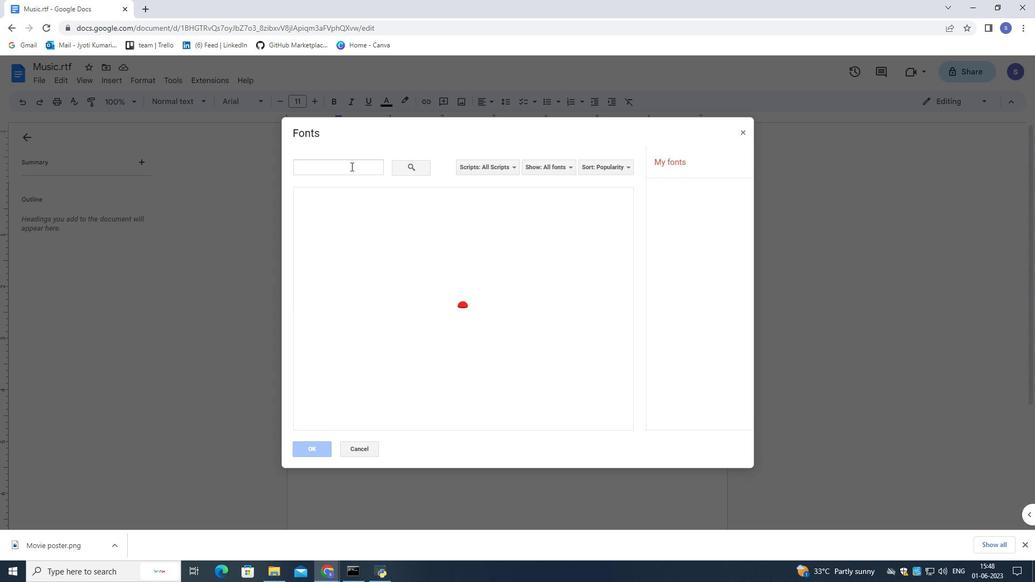 
Action: Key pressed lexe
Screenshot: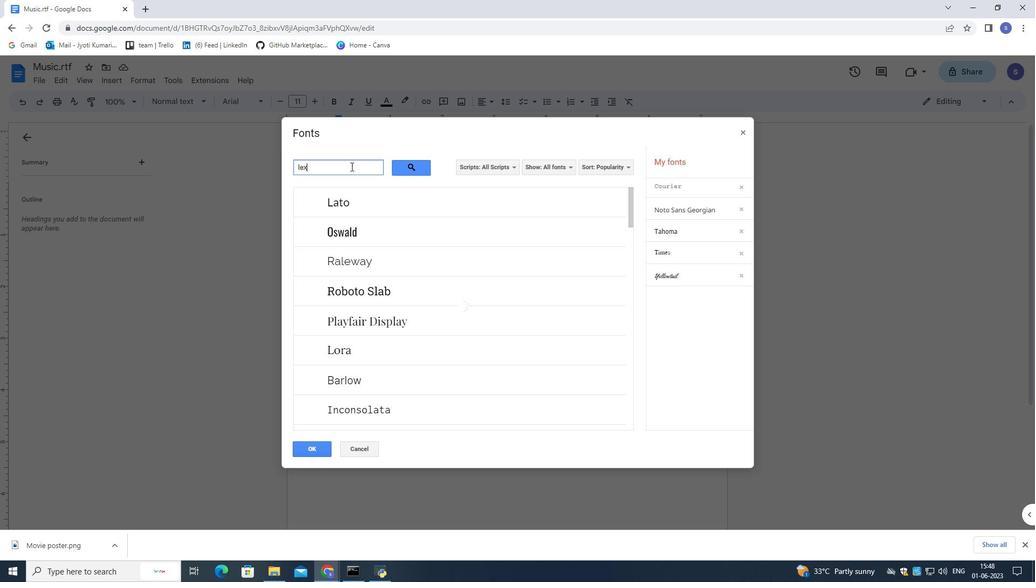 
Action: Mouse moved to (390, 212)
Screenshot: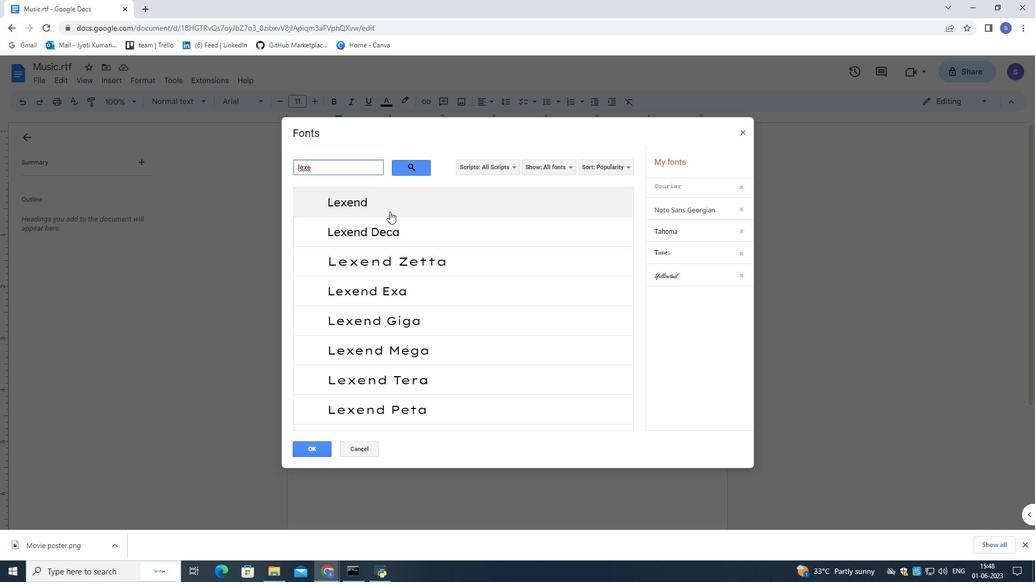 
Action: Mouse pressed left at (390, 212)
Screenshot: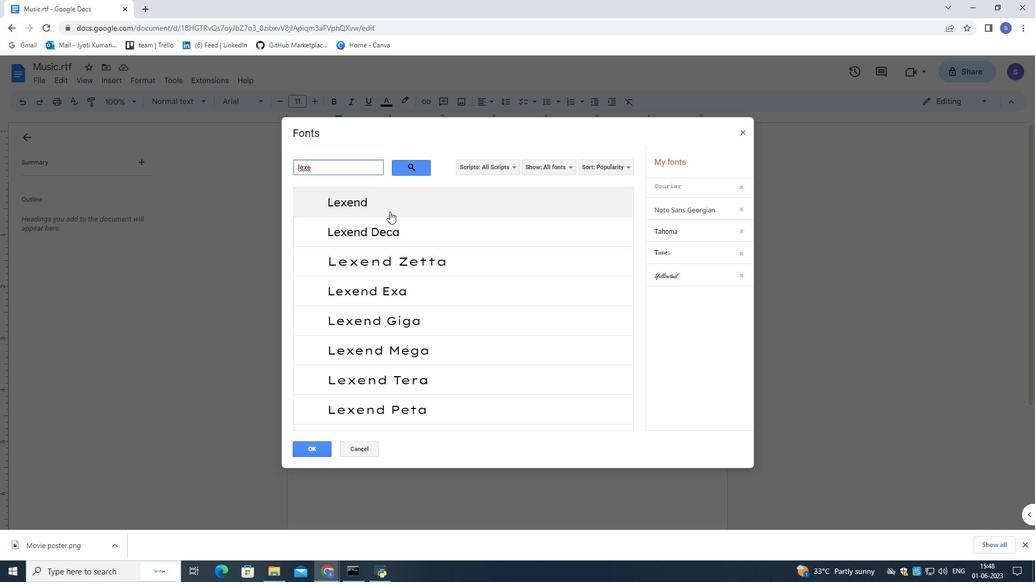 
Action: Mouse moved to (321, 447)
Screenshot: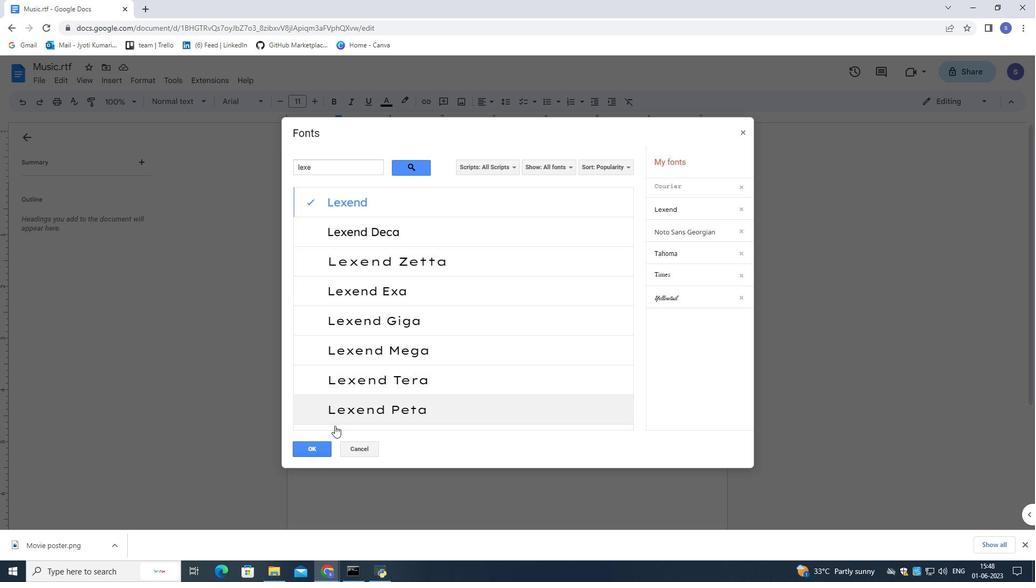 
Action: Mouse pressed left at (321, 447)
Screenshot: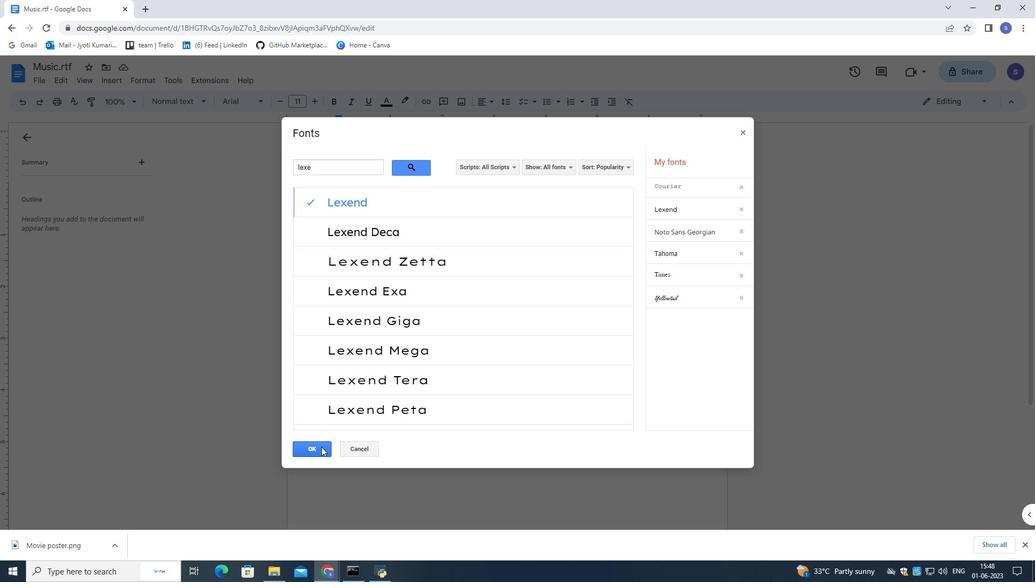 
Action: Mouse moved to (312, 97)
Screenshot: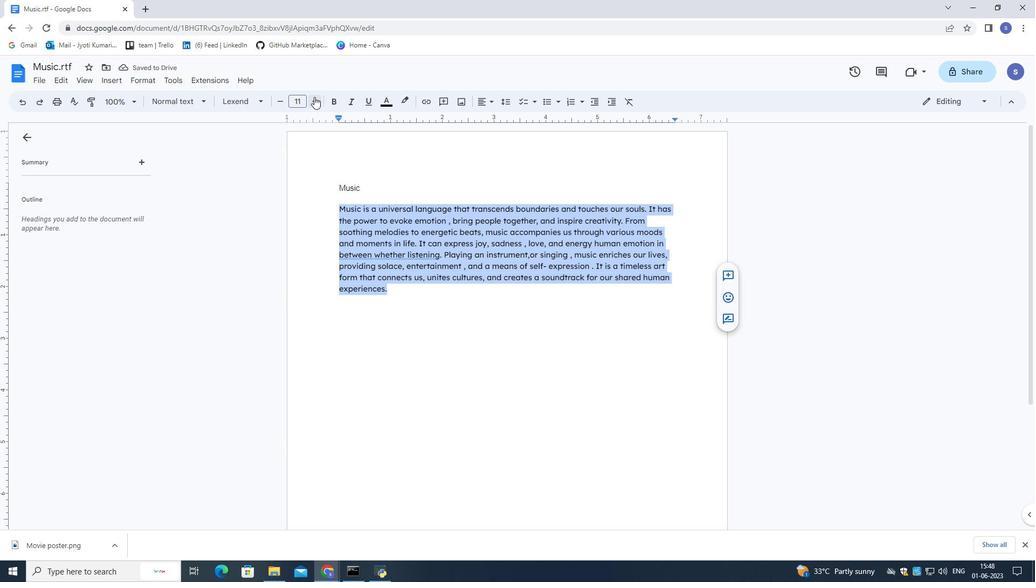 
Action: Mouse pressed left at (312, 97)
Screenshot: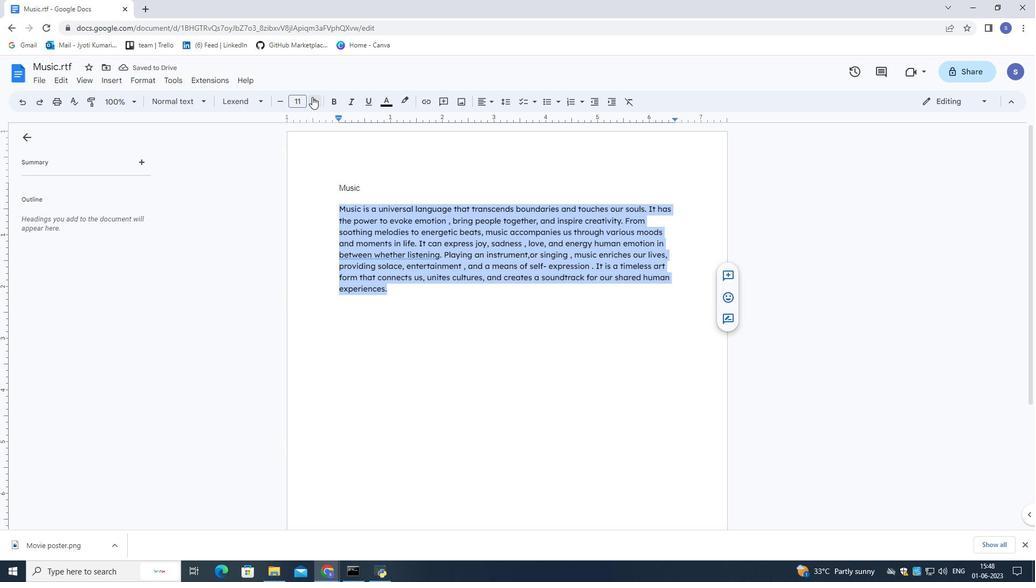 
Action: Mouse pressed left at (312, 97)
Screenshot: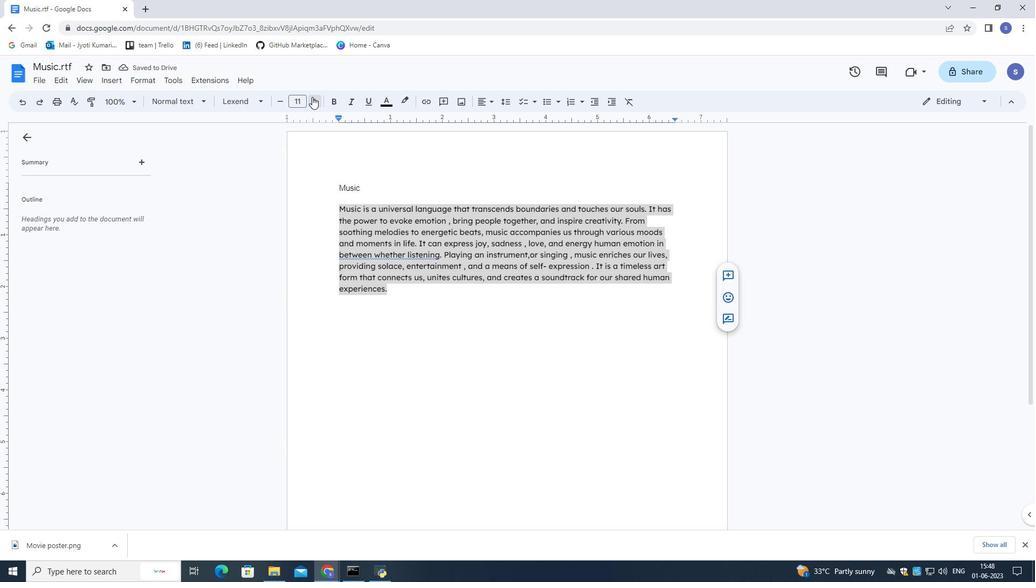 
Action: Mouse moved to (312, 97)
Screenshot: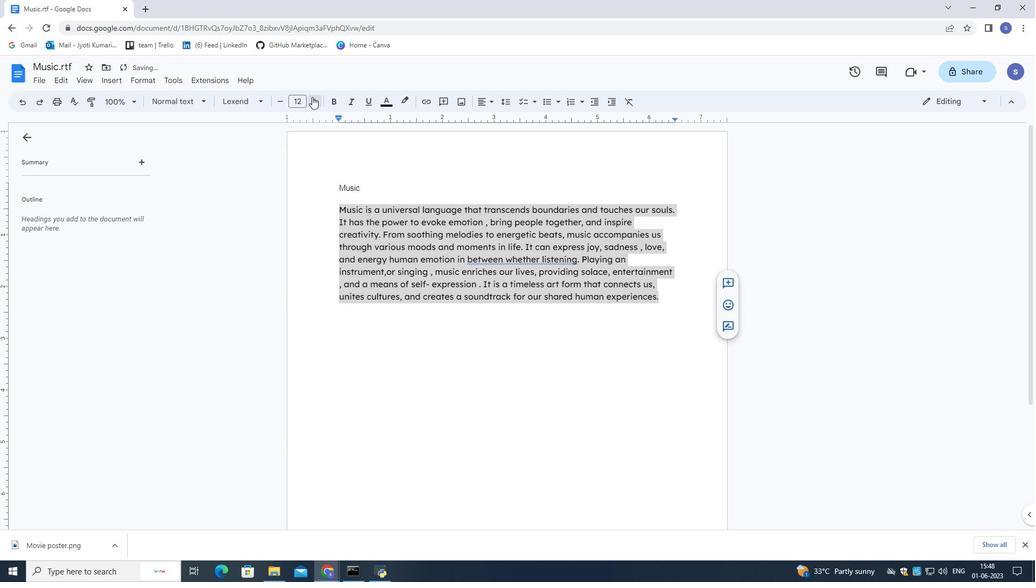 
Action: Mouse pressed left at (312, 97)
Screenshot: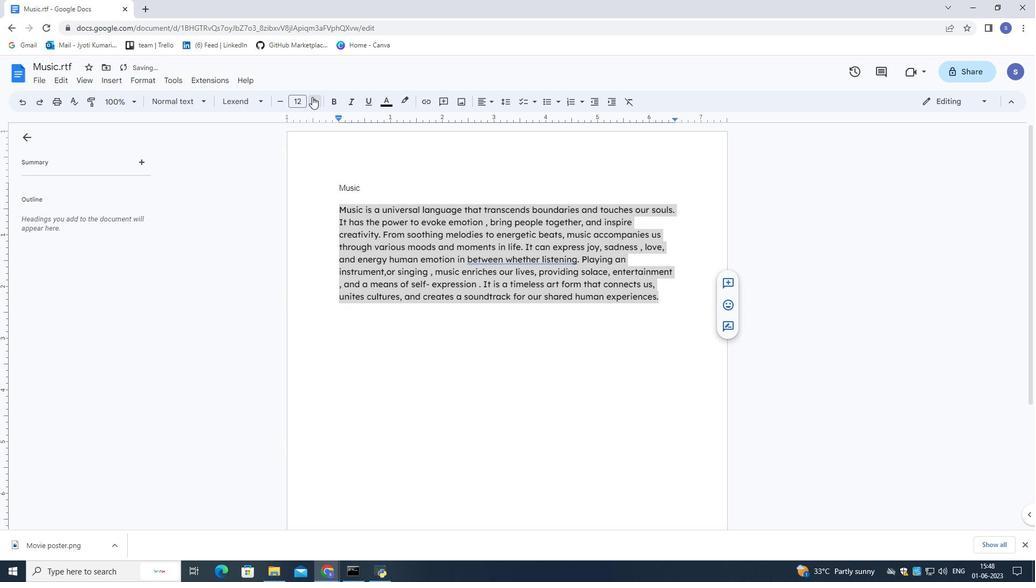 
Action: Mouse moved to (384, 188)
Screenshot: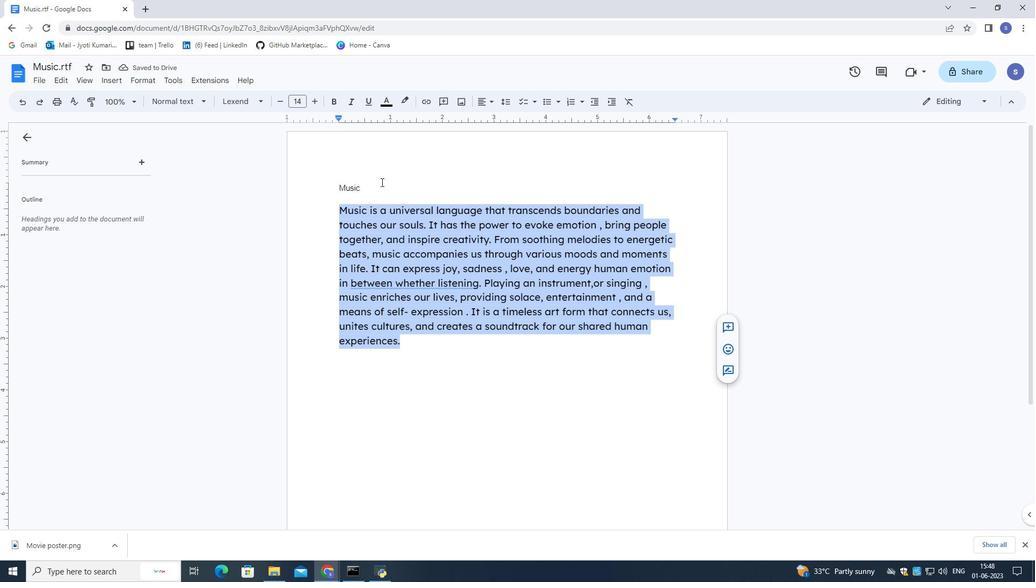 
Action: Mouse pressed left at (384, 188)
Screenshot: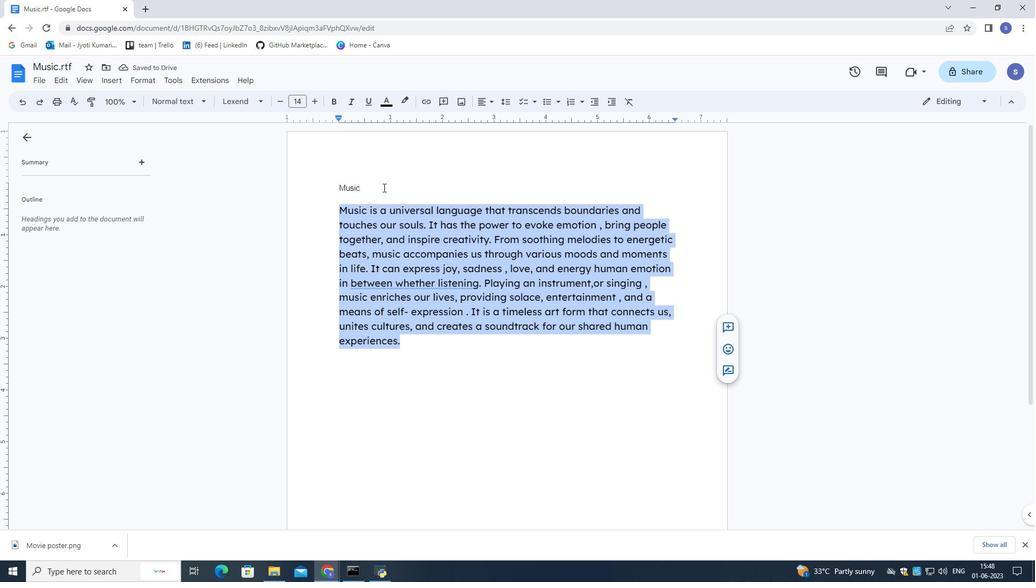 
Action: Mouse moved to (261, 95)
Screenshot: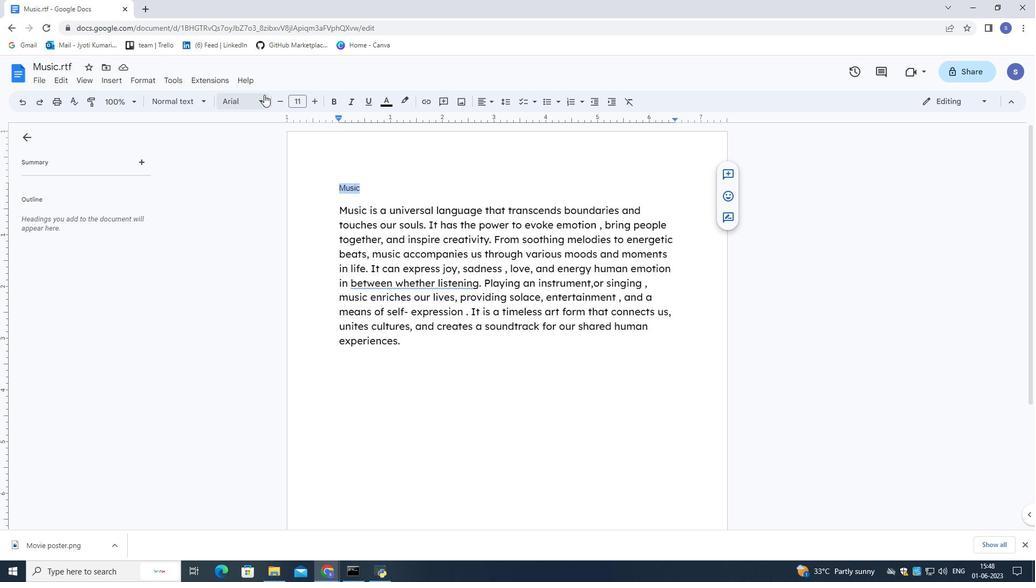 
Action: Mouse pressed left at (261, 95)
Screenshot: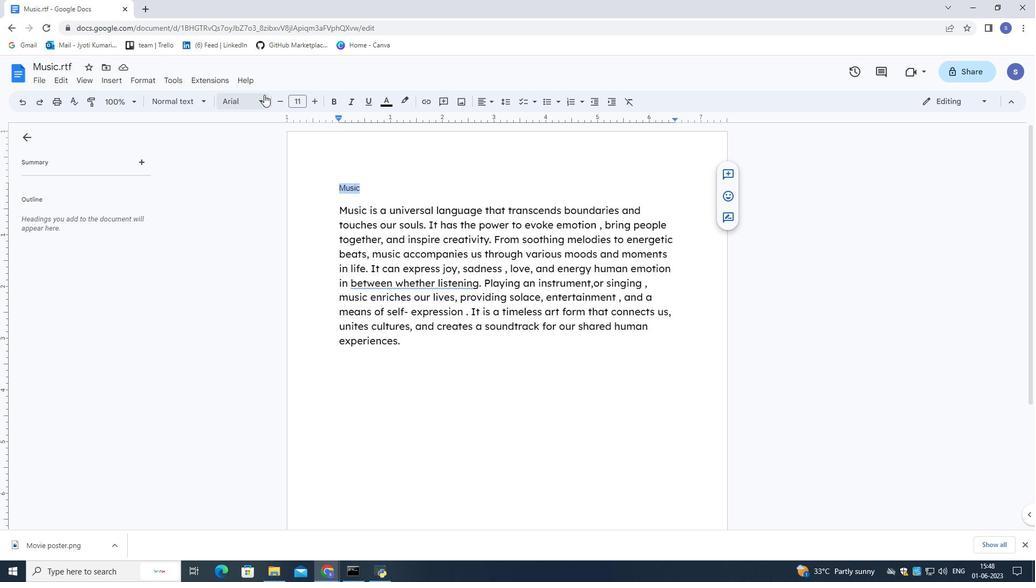 
Action: Mouse moved to (269, 120)
Screenshot: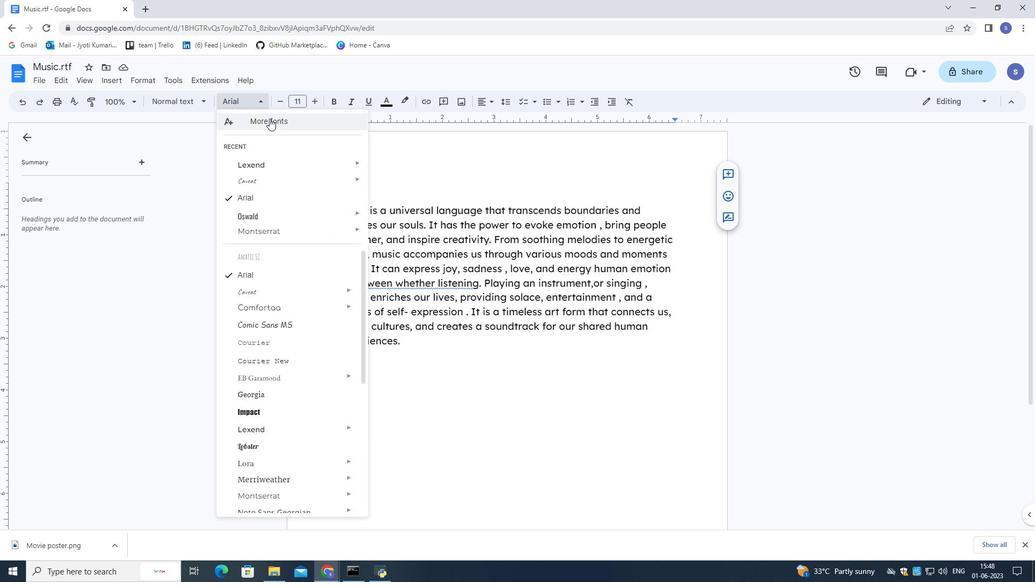
Action: Mouse pressed left at (269, 120)
Screenshot: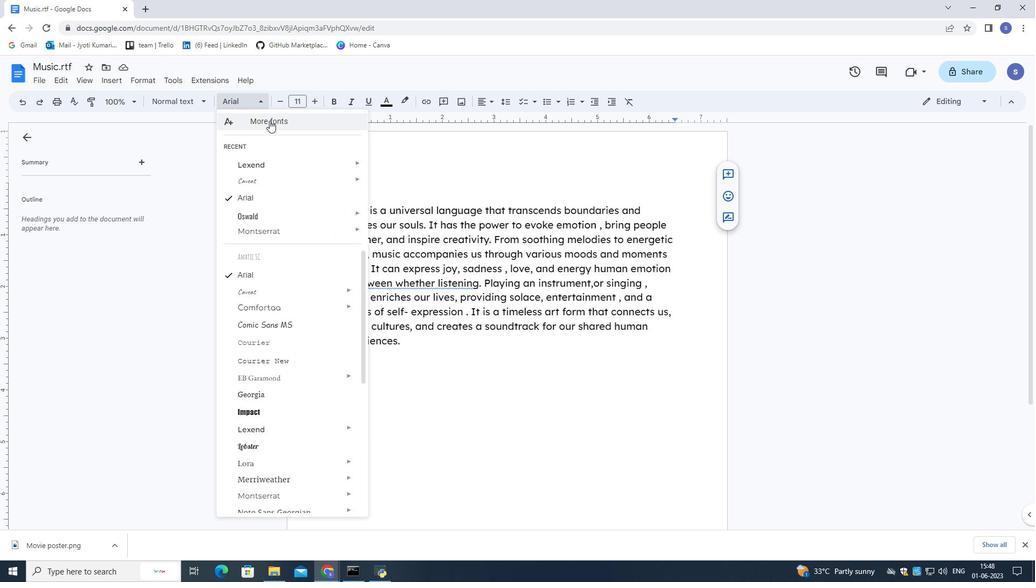 
Action: Mouse moved to (310, 166)
Screenshot: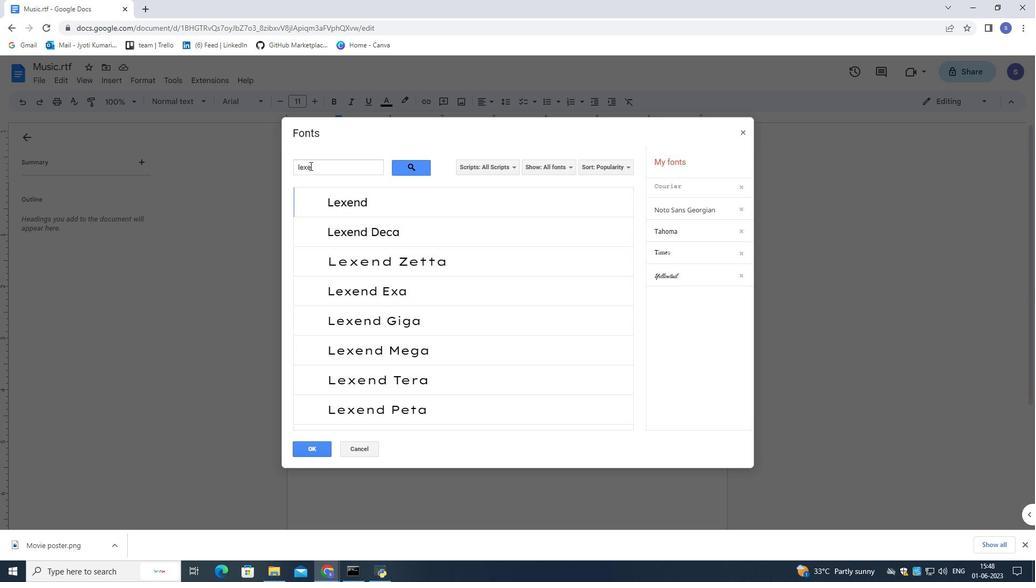 
Action: Mouse pressed left at (310, 166)
Screenshot: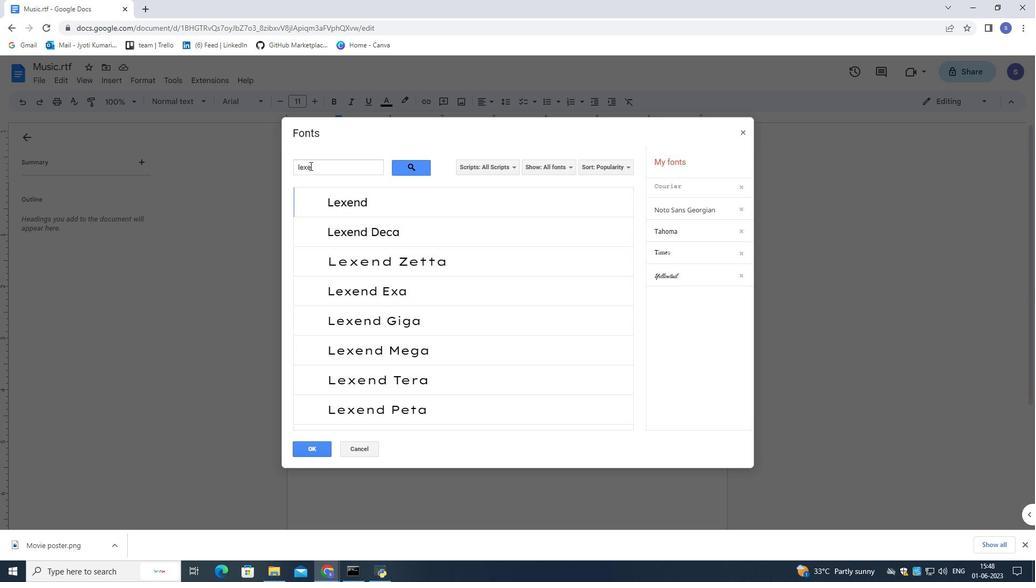 
Action: Mouse moved to (310, 166)
Screenshot: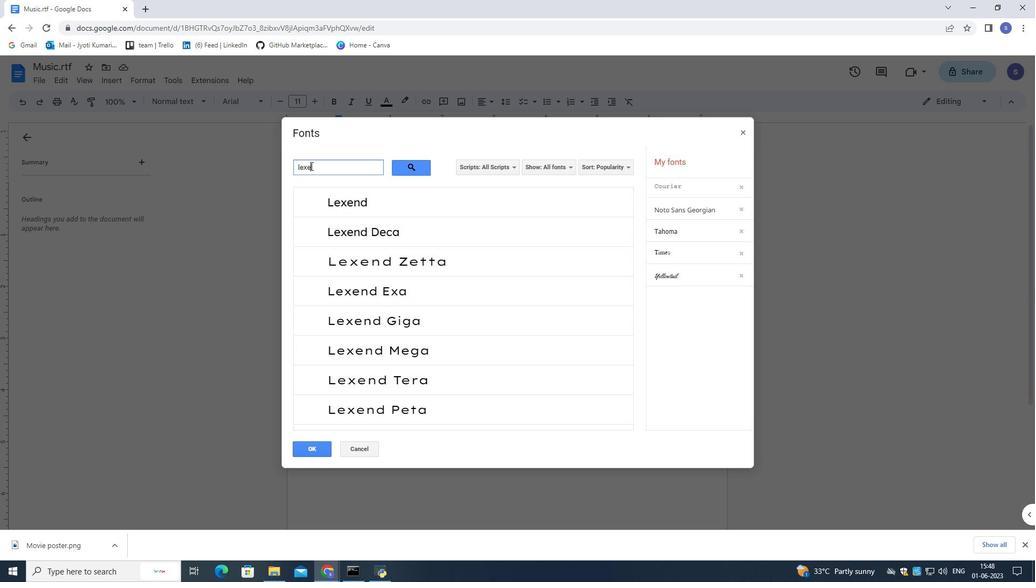 
Action: Mouse pressed left at (310, 166)
Screenshot: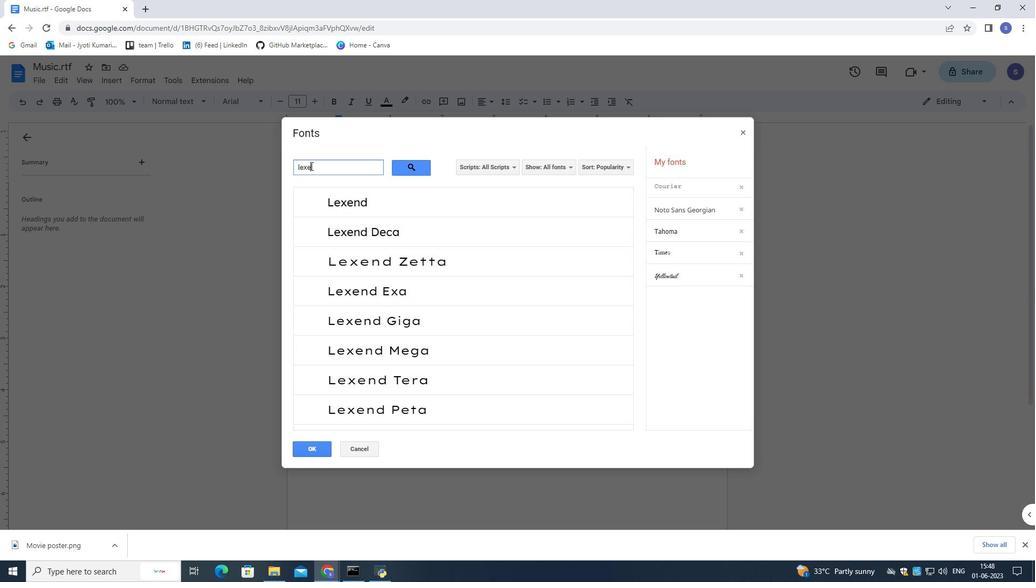 
Action: Mouse moved to (311, 166)
Screenshot: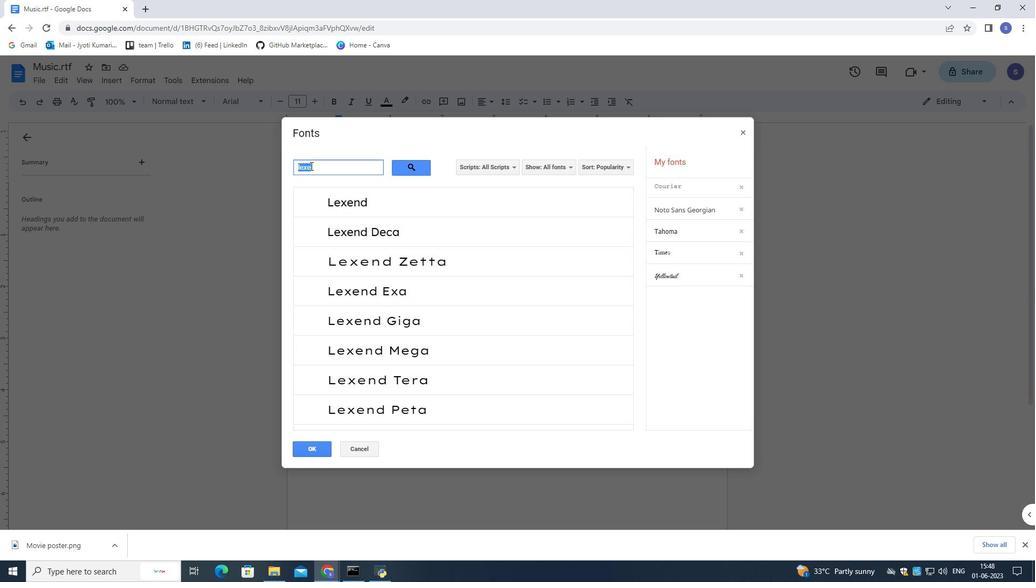 
Action: Key pressed courier
Screenshot: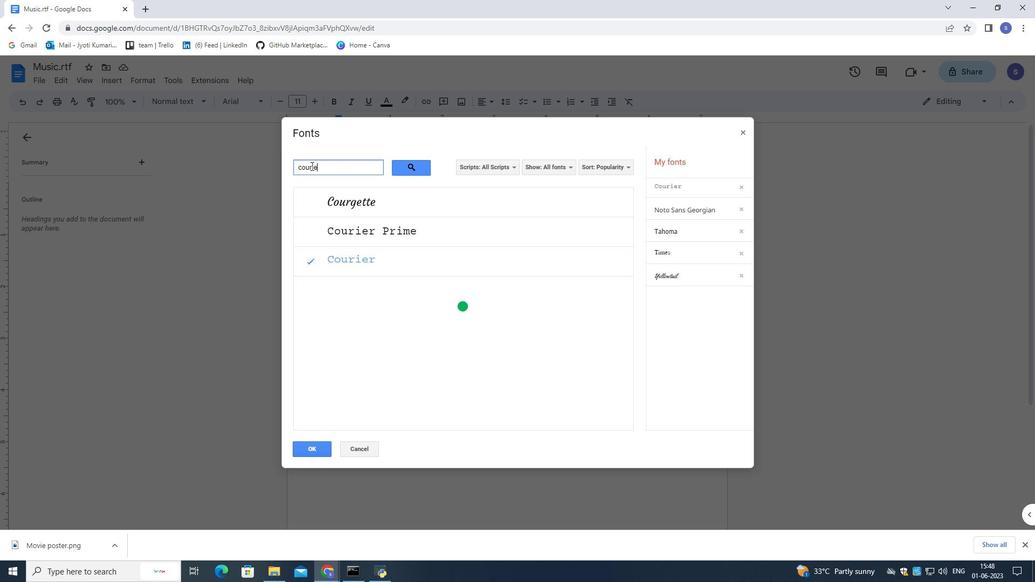 
Action: Mouse moved to (310, 450)
Screenshot: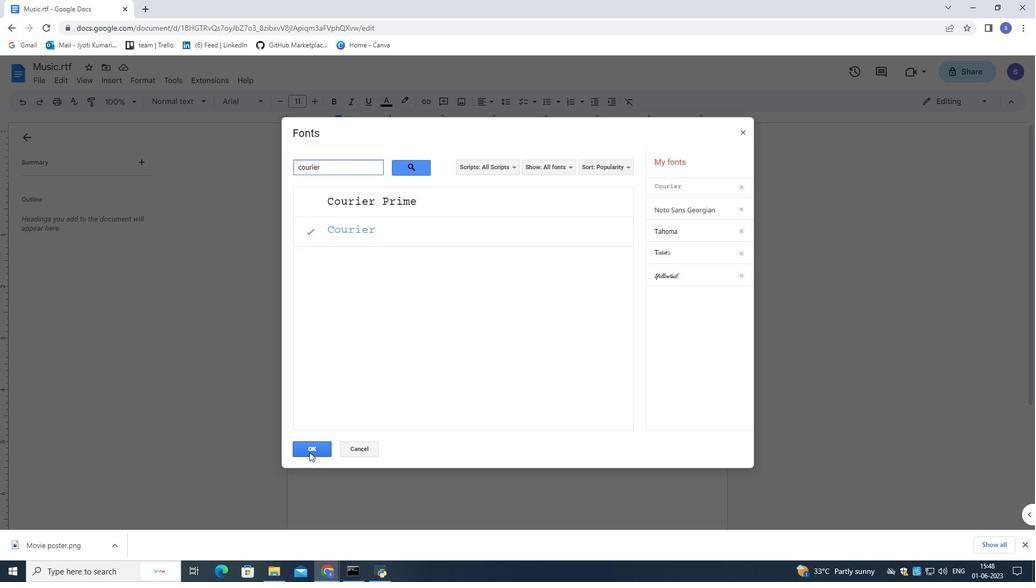 
Action: Mouse pressed left at (310, 450)
Screenshot: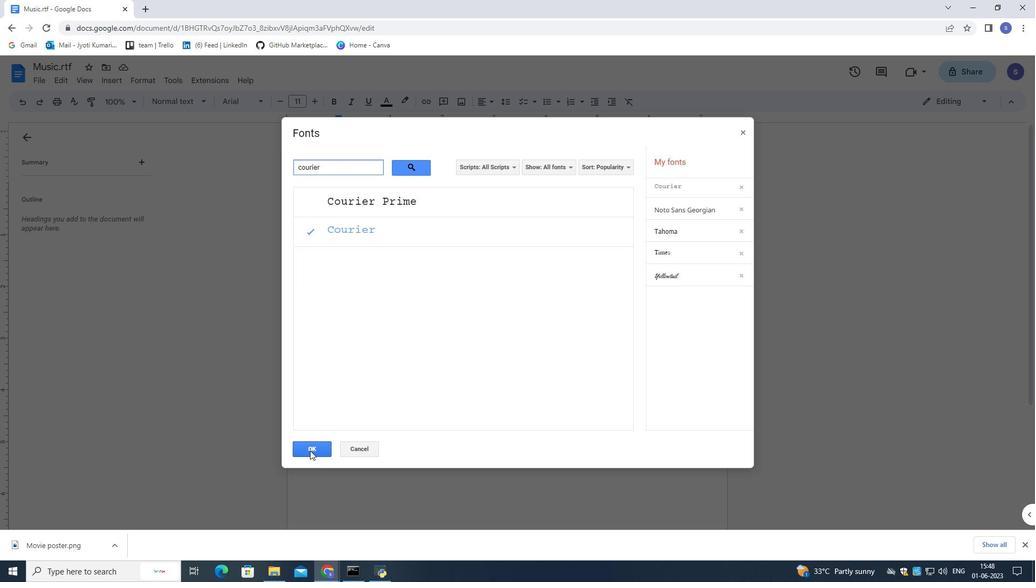 
Action: Mouse moved to (314, 100)
Screenshot: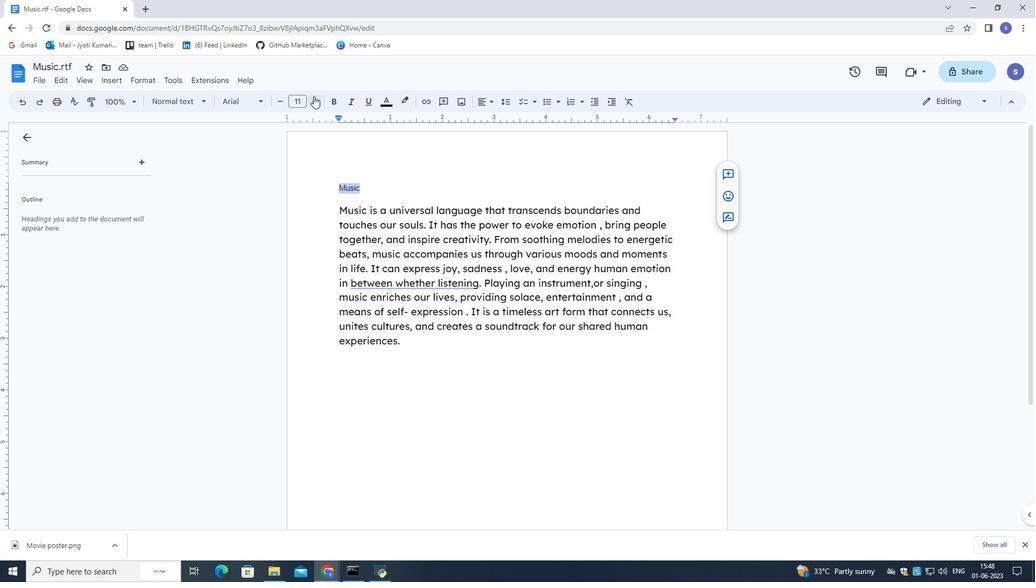 
Action: Mouse pressed left at (314, 100)
Screenshot: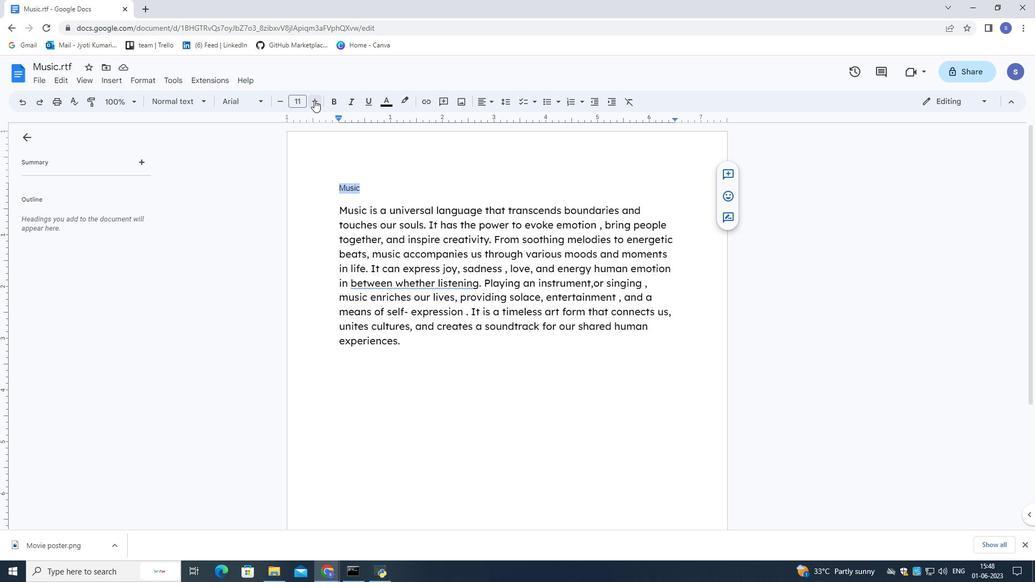 
Action: Mouse pressed left at (314, 100)
Screenshot: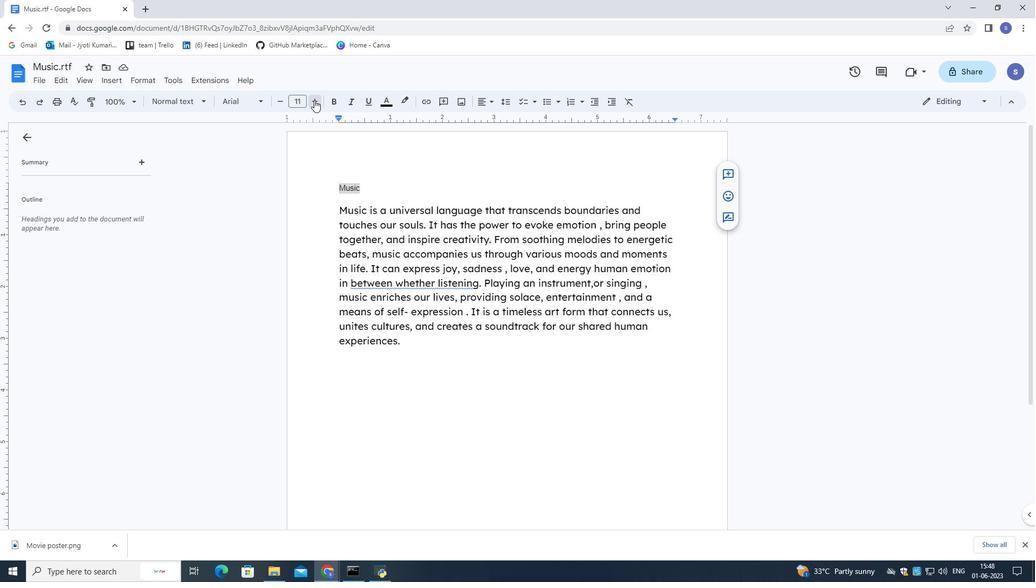 
Action: Mouse pressed left at (314, 100)
Screenshot: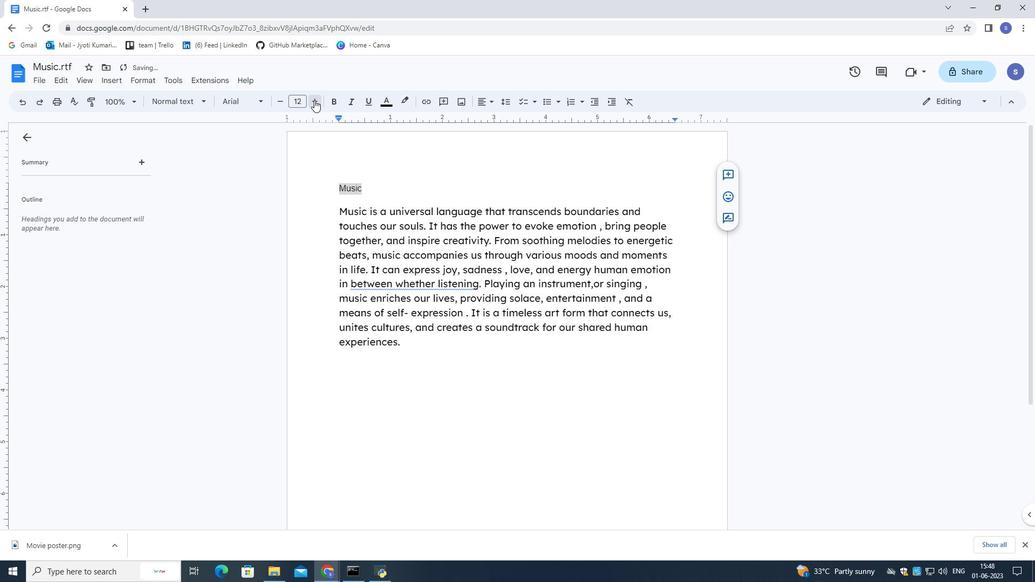 
Action: Mouse pressed left at (314, 100)
Screenshot: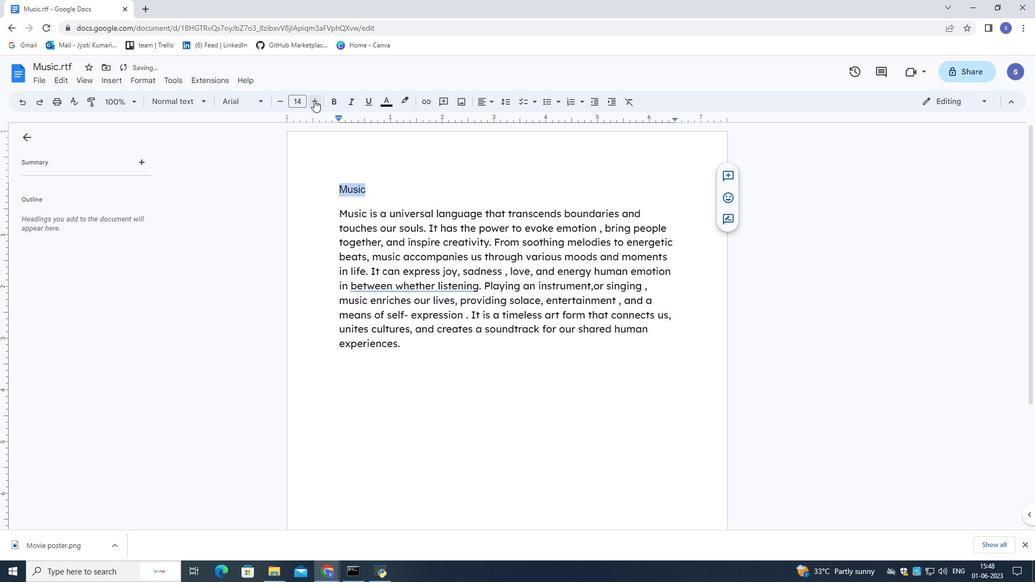 
Action: Mouse pressed left at (314, 100)
Screenshot: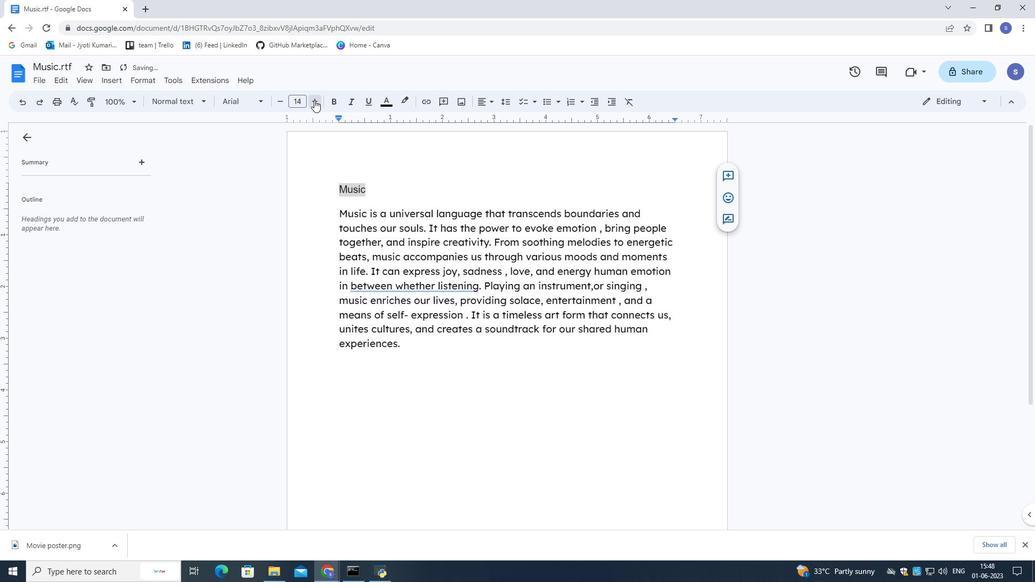 
Action: Mouse pressed left at (314, 100)
Screenshot: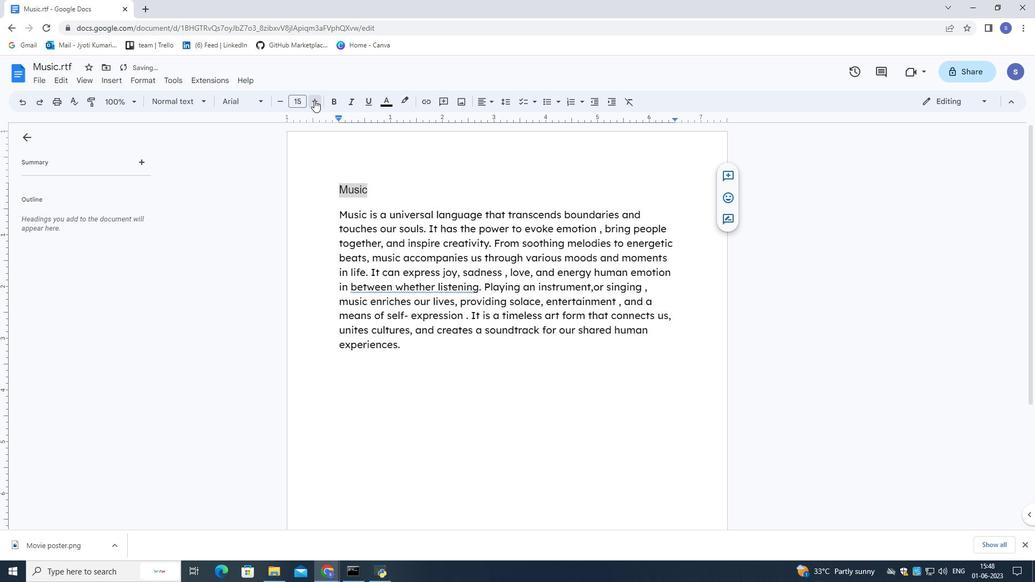 
Action: Mouse pressed left at (314, 100)
Screenshot: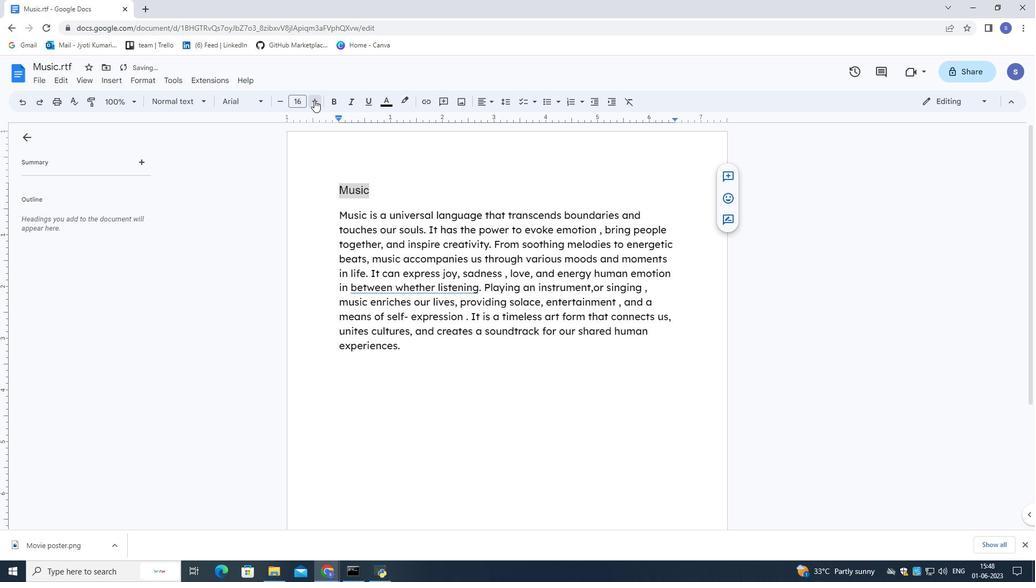 
Action: Mouse pressed left at (314, 100)
Screenshot: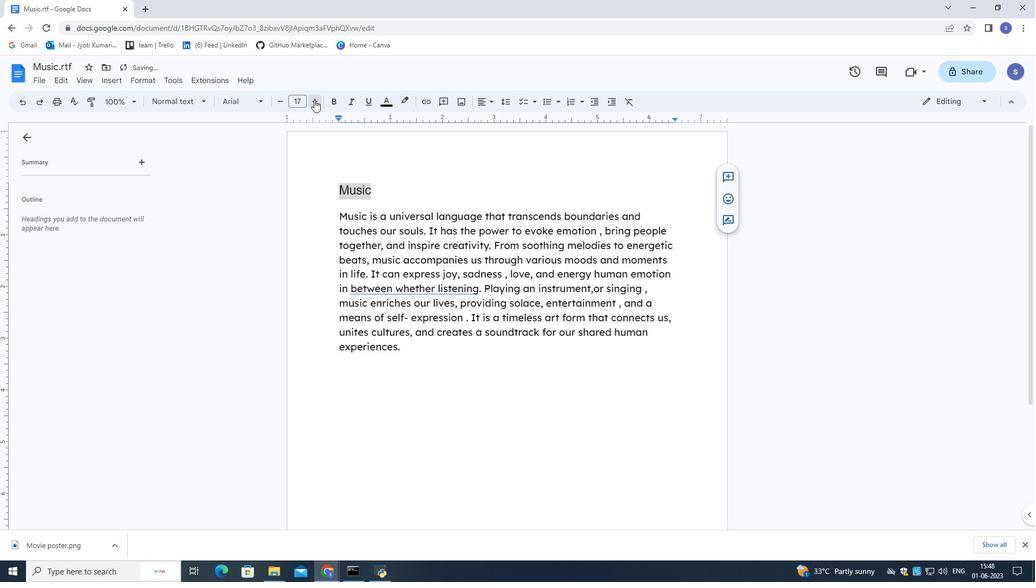 
Action: Mouse pressed left at (314, 100)
Screenshot: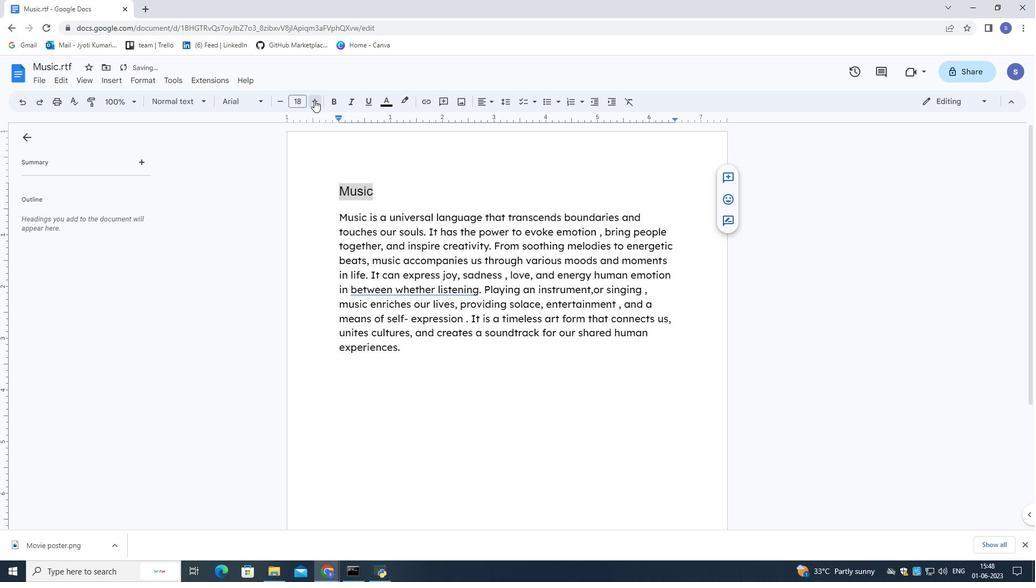 
Action: Mouse pressed left at (314, 100)
Screenshot: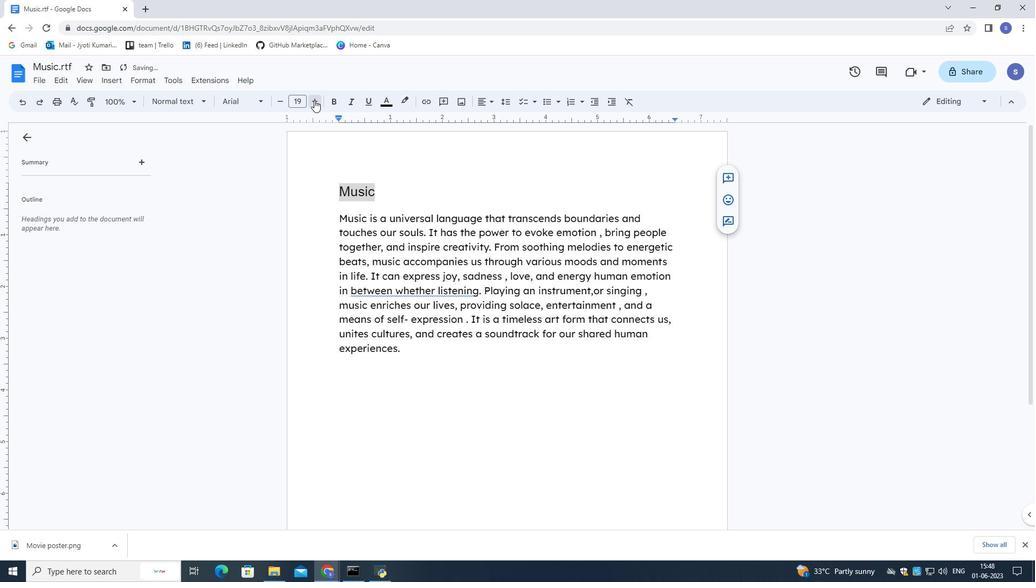 
Action: Mouse pressed left at (314, 100)
Screenshot: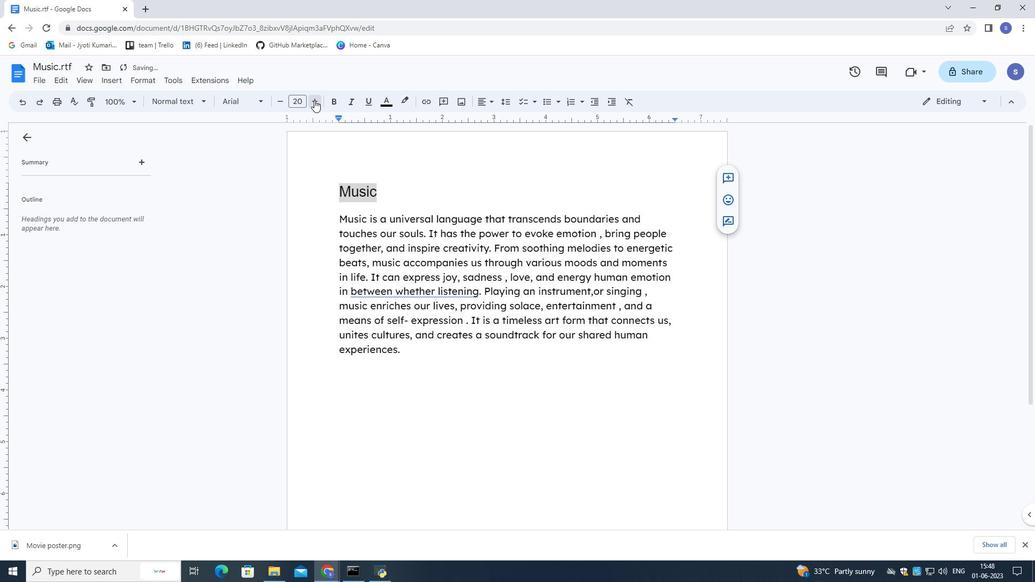 
Action: Mouse pressed left at (314, 100)
Screenshot: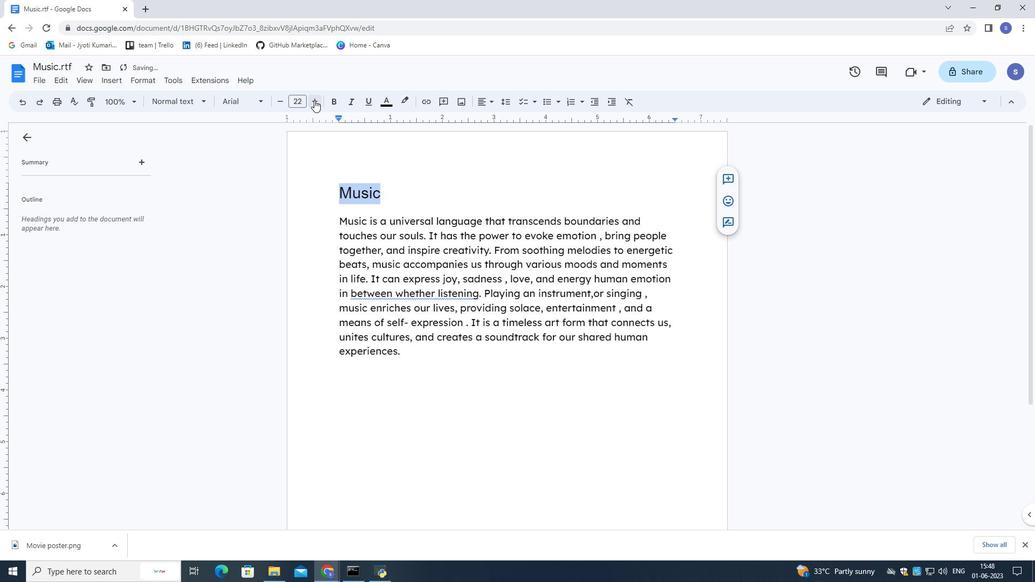 
Action: Mouse pressed left at (314, 100)
Screenshot: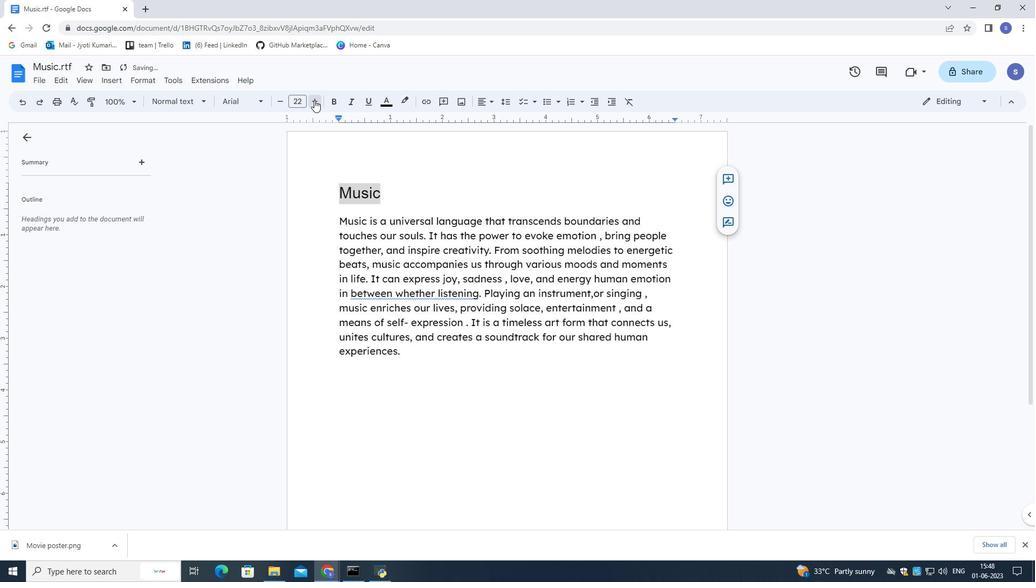 
Action: Mouse moved to (480, 103)
Screenshot: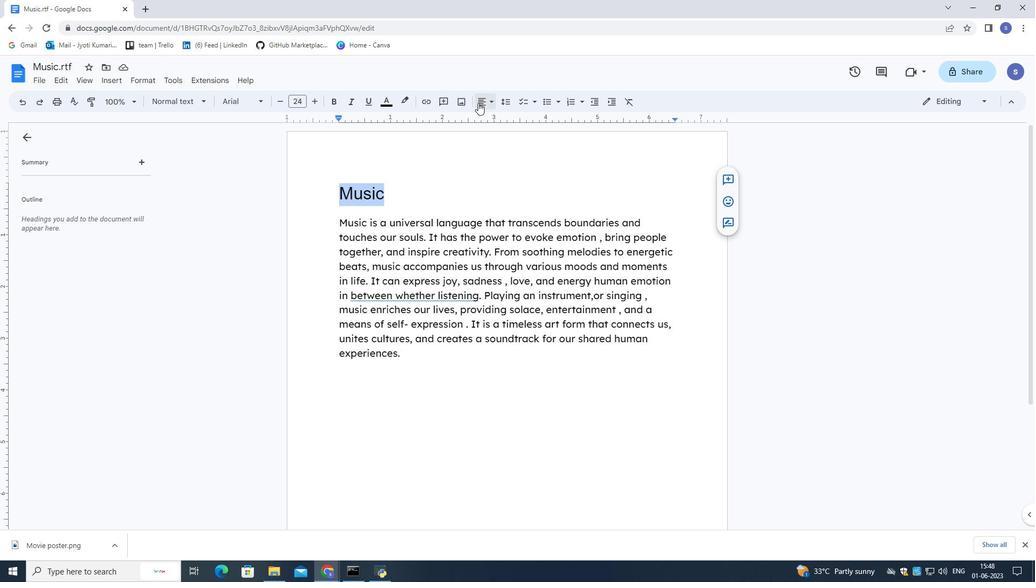 
Action: Mouse pressed left at (480, 103)
Screenshot: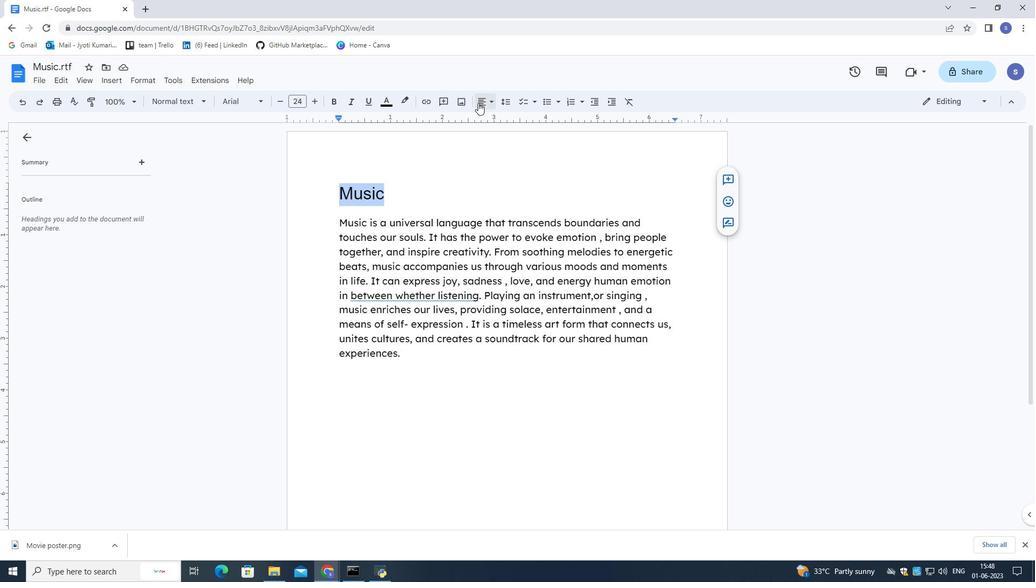 
Action: Mouse moved to (499, 121)
Screenshot: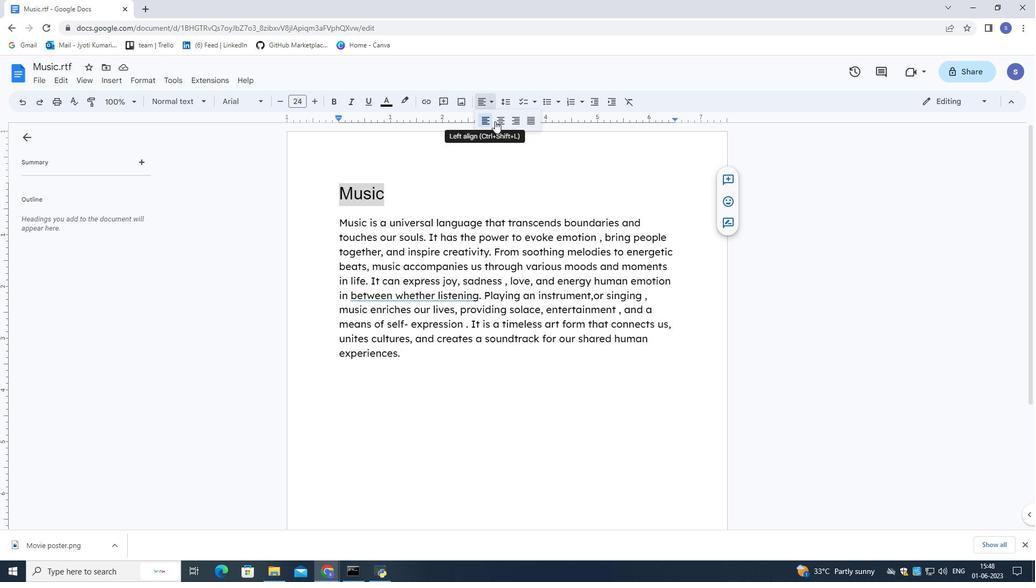 
Action: Mouse pressed left at (499, 121)
Screenshot: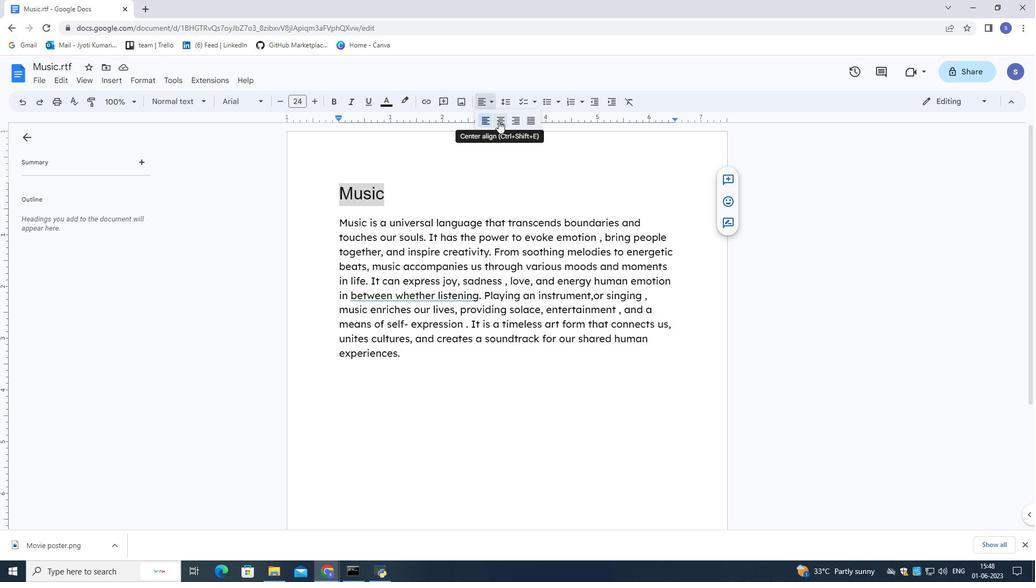 
Action: Mouse moved to (428, 363)
Screenshot: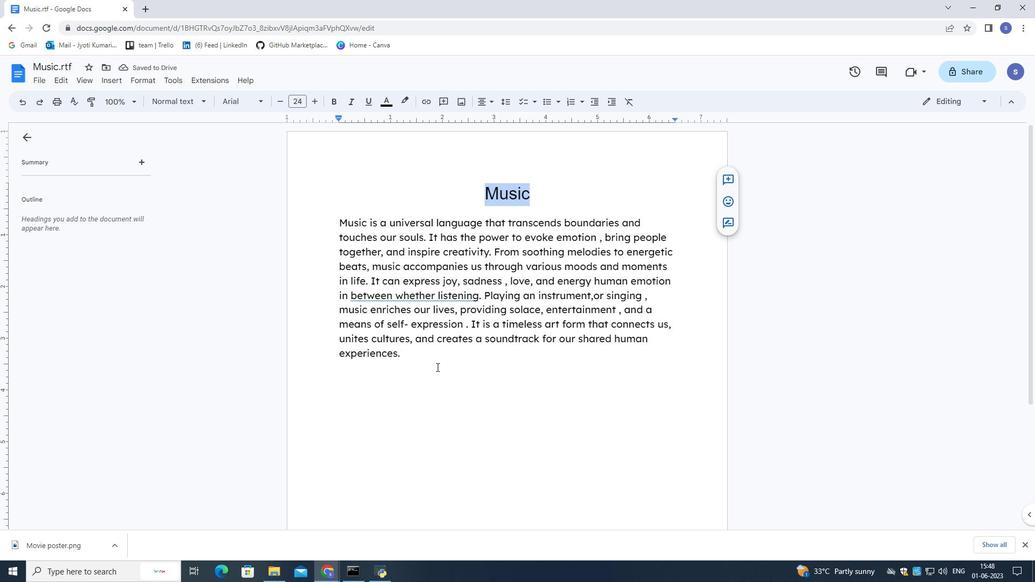 
Action: Mouse pressed left at (428, 363)
Screenshot: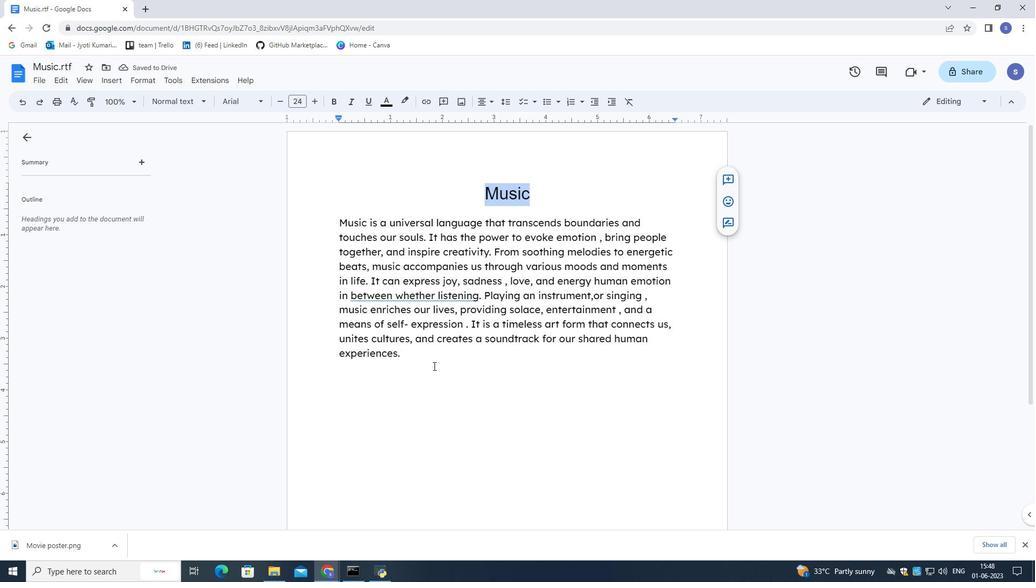 
Action: Mouse moved to (486, 101)
Screenshot: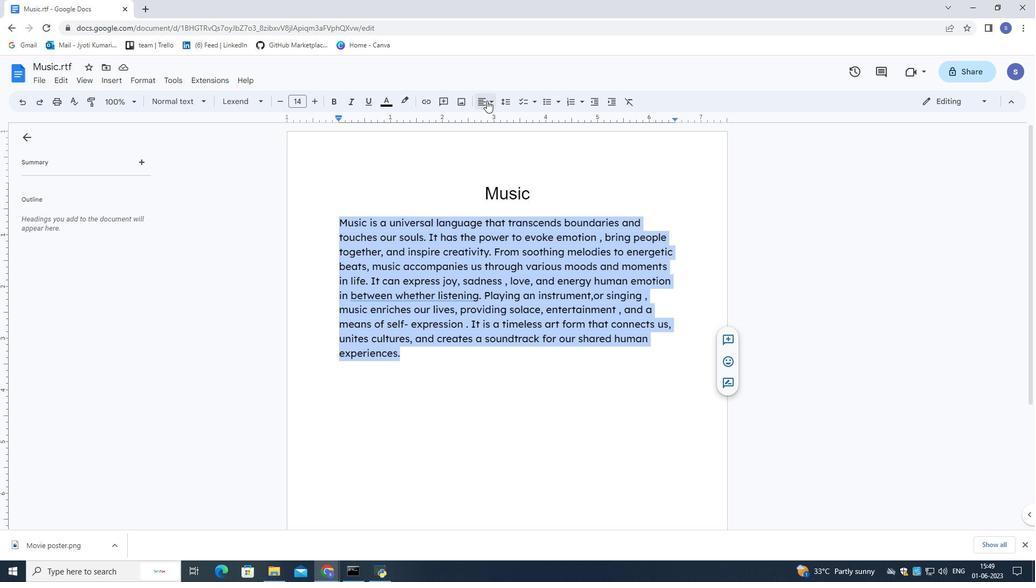 
Action: Mouse pressed left at (486, 101)
Screenshot: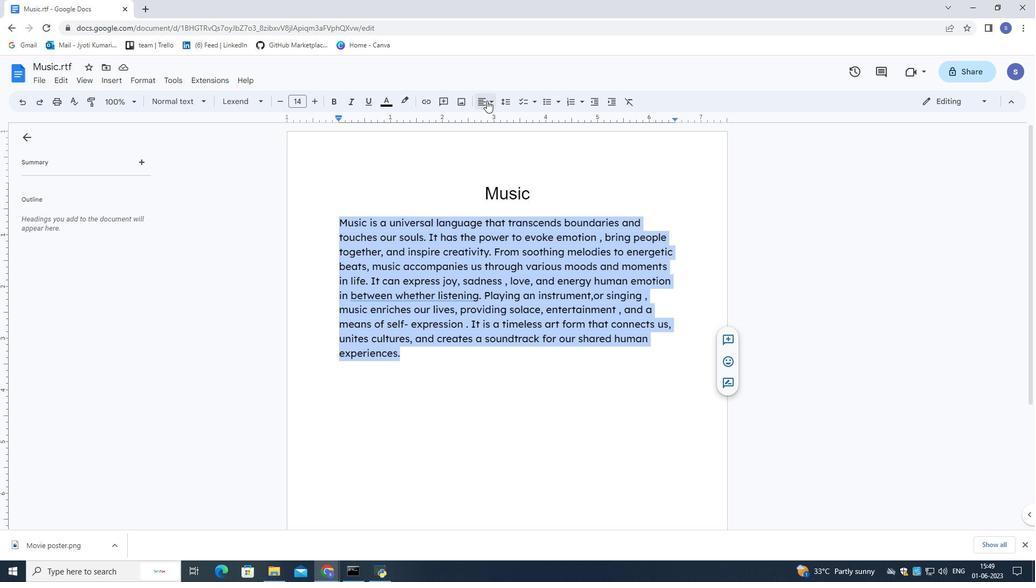 
Action: Mouse moved to (485, 118)
Screenshot: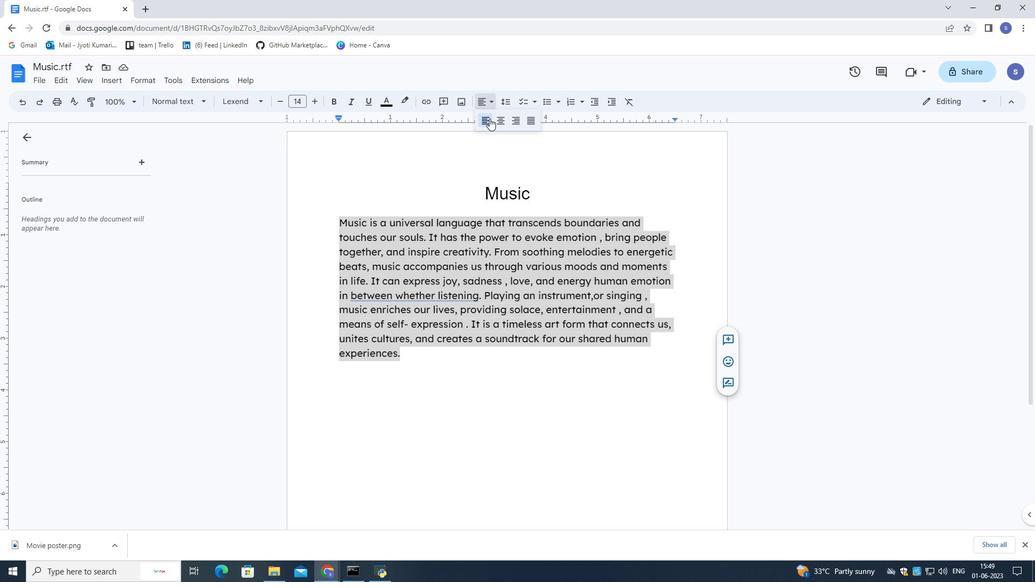 
Action: Mouse pressed left at (485, 118)
Screenshot: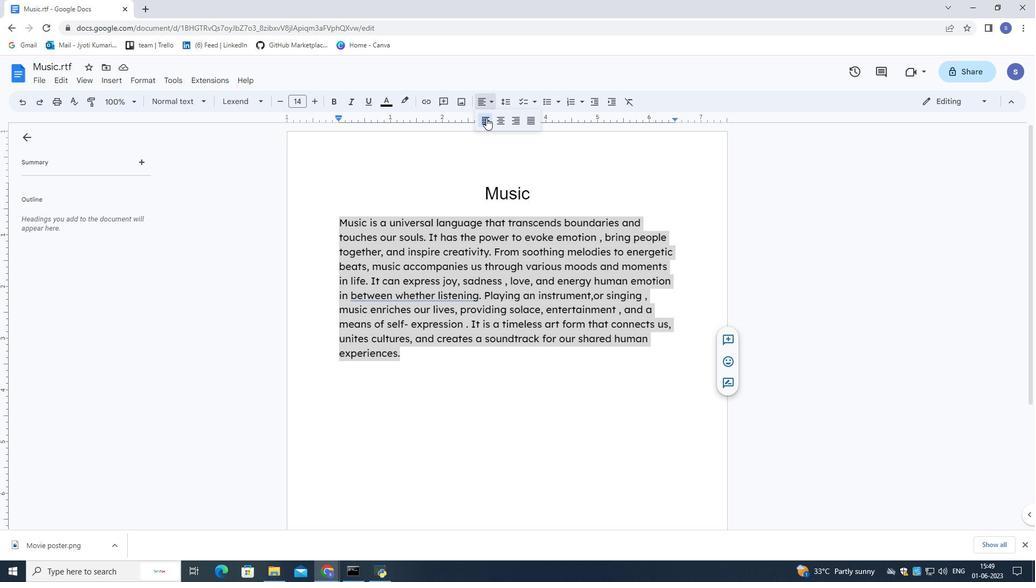 
Action: Mouse moved to (429, 175)
Screenshot: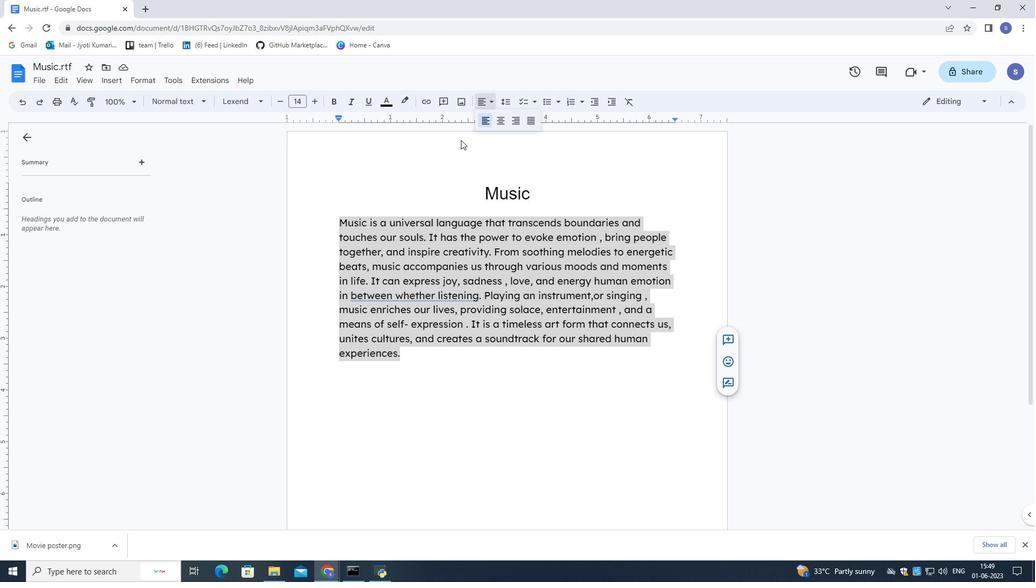 
Action: Mouse pressed left at (429, 175)
Screenshot: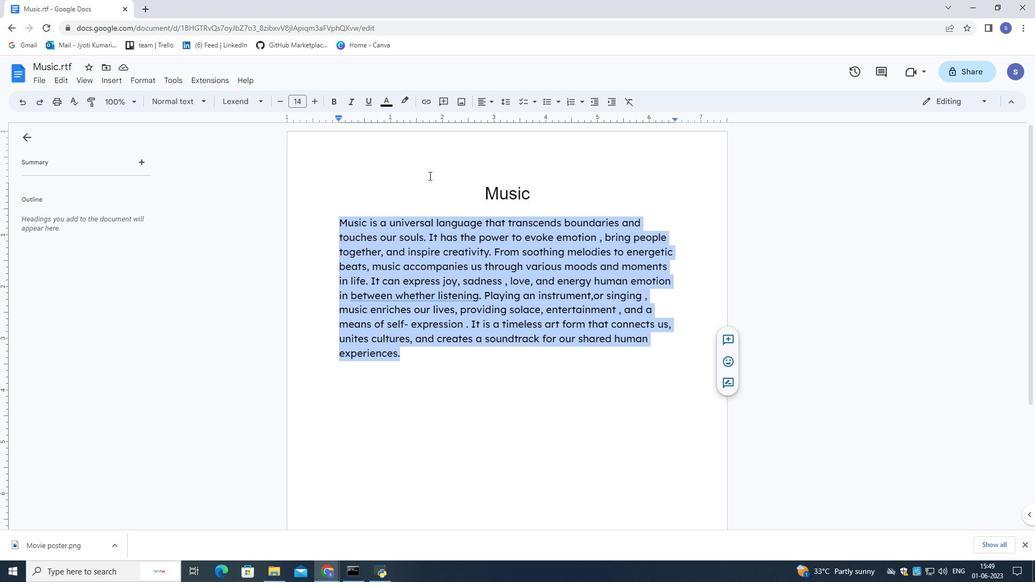 
Action: Mouse moved to (415, 171)
Screenshot: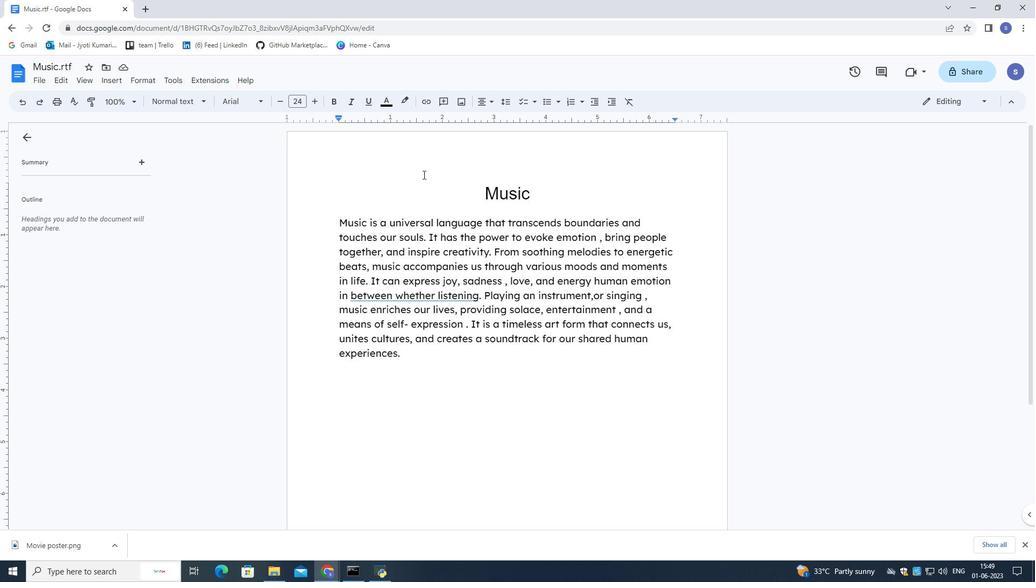 
